 Task: Look for space in Bhādra, India from 9th July, 2023 to 16th July, 2023 for 2 adults, 1 child in price range Rs.8000 to Rs.16000. Place can be entire place with 2 bedrooms having 2 beds and 1 bathroom. Property type can be house, flat, guest house. Booking option can be shelf check-in. Required host language is English.
Action: Mouse moved to (481, 100)
Screenshot: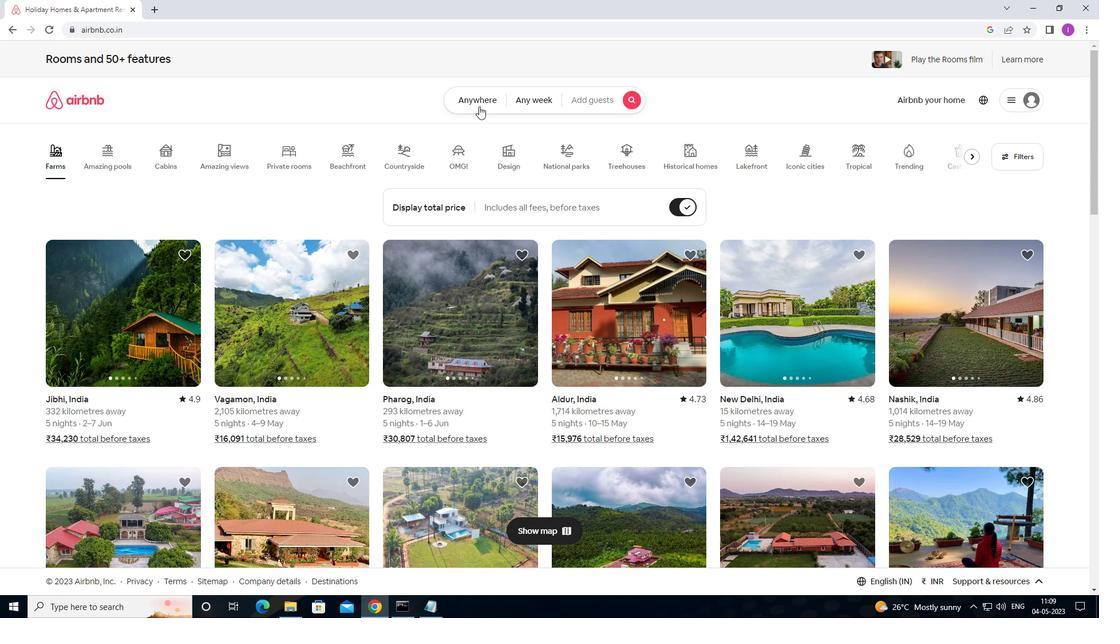 
Action: Mouse pressed left at (481, 100)
Screenshot: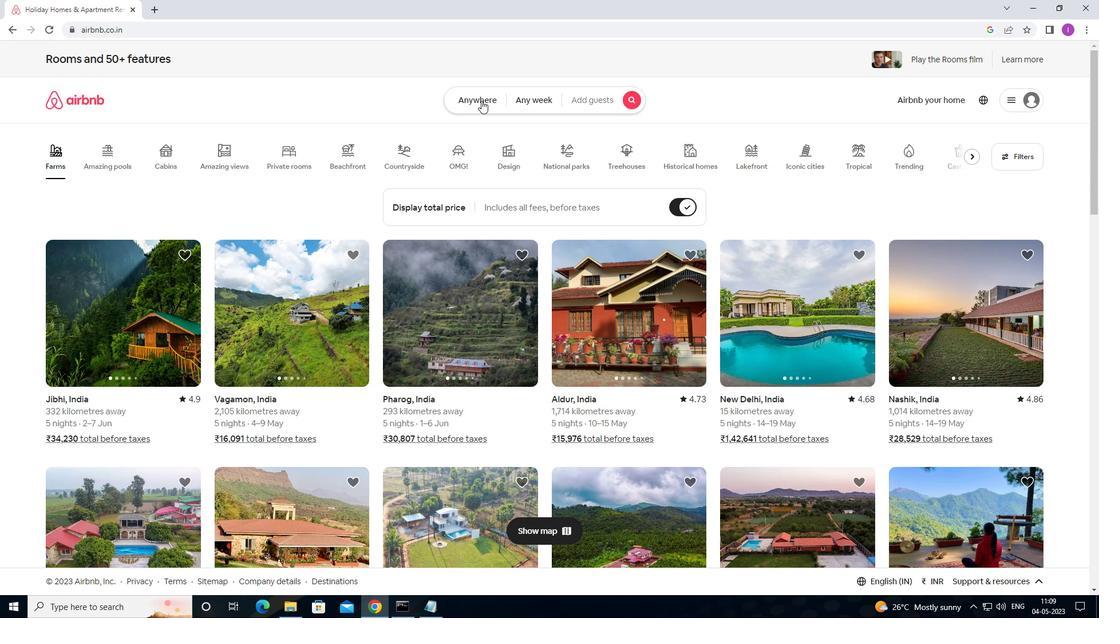 
Action: Mouse moved to (381, 147)
Screenshot: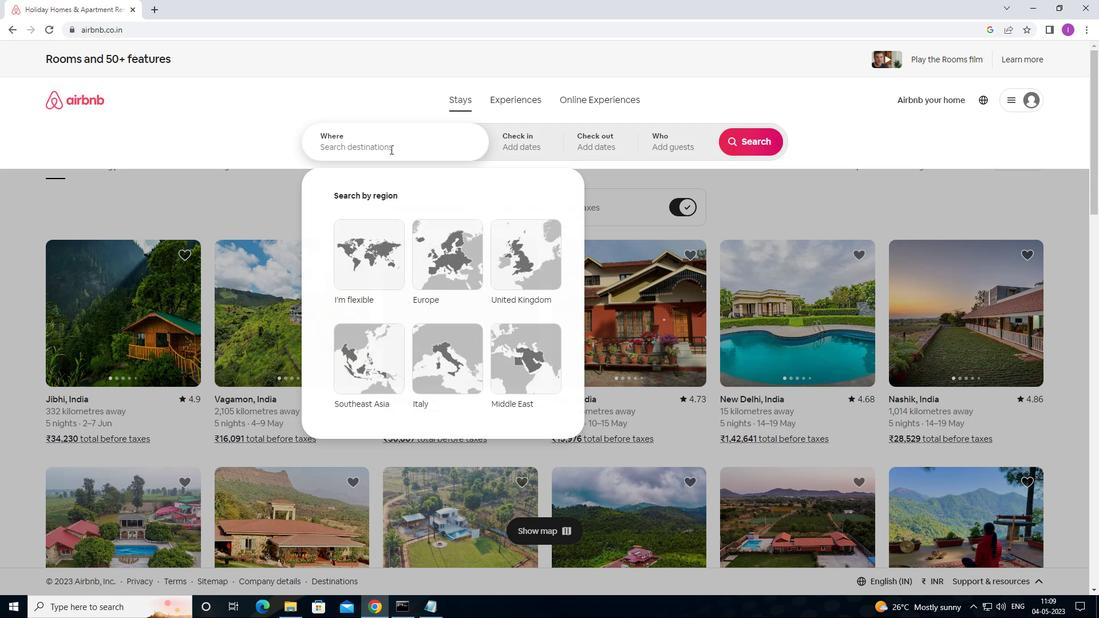 
Action: Mouse pressed left at (381, 147)
Screenshot: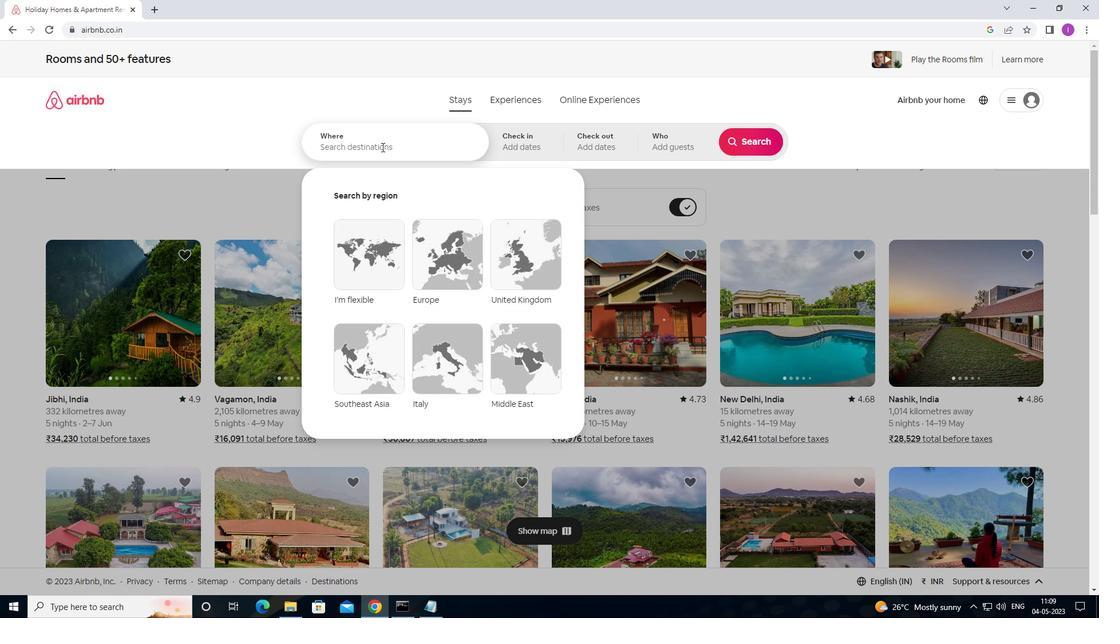 
Action: Mouse moved to (487, 135)
Screenshot: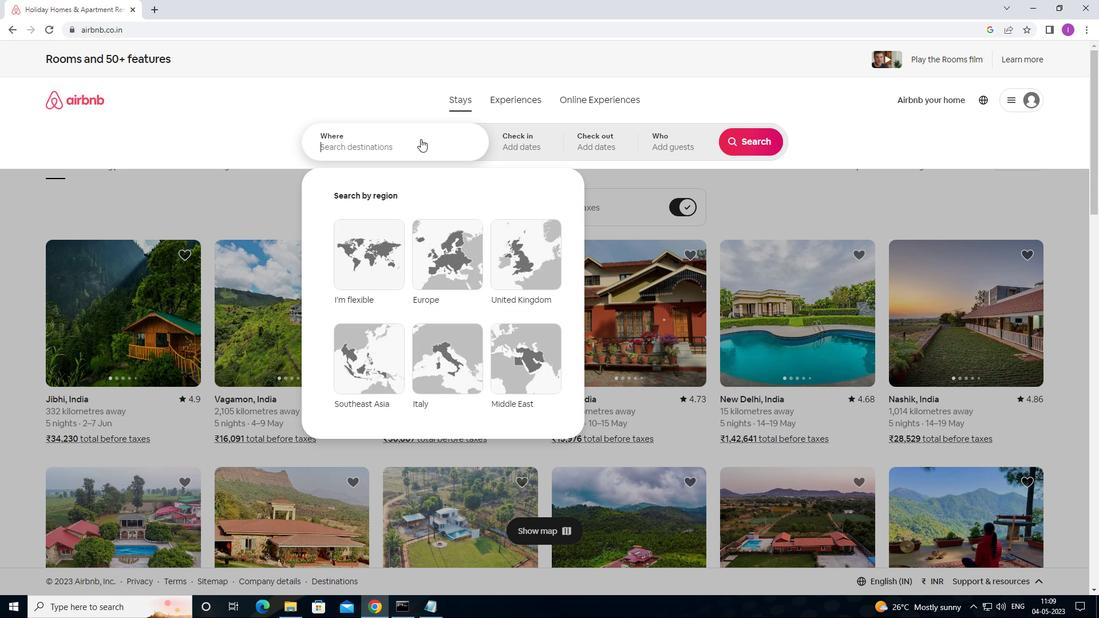 
Action: Key pressed <Key.shift>BHADRA,<Key.shift>INDIA
Screenshot: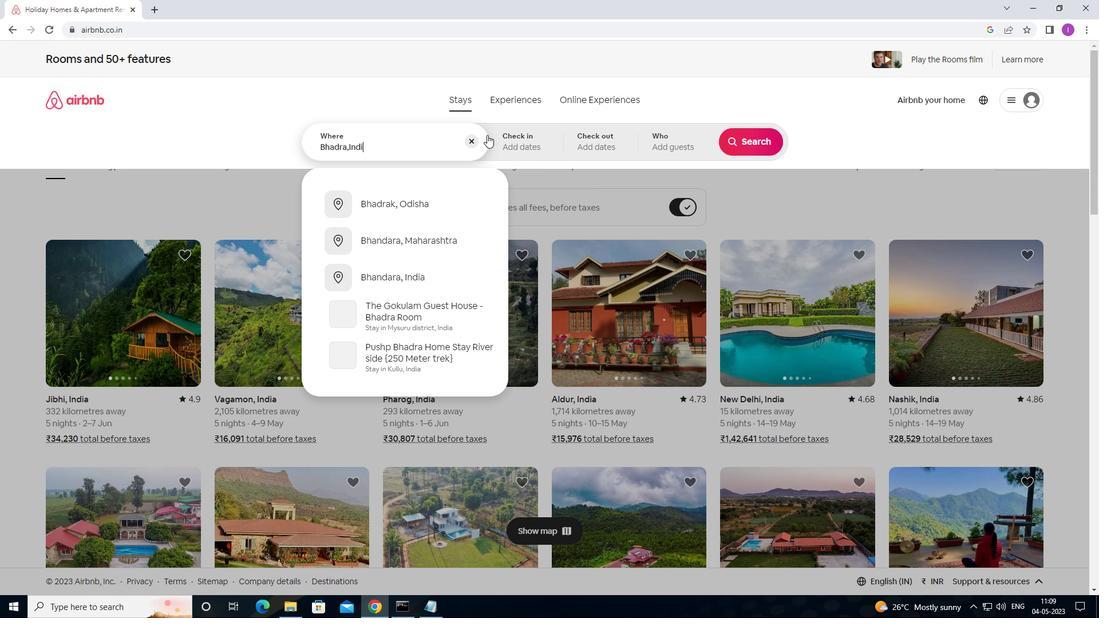 
Action: Mouse moved to (511, 142)
Screenshot: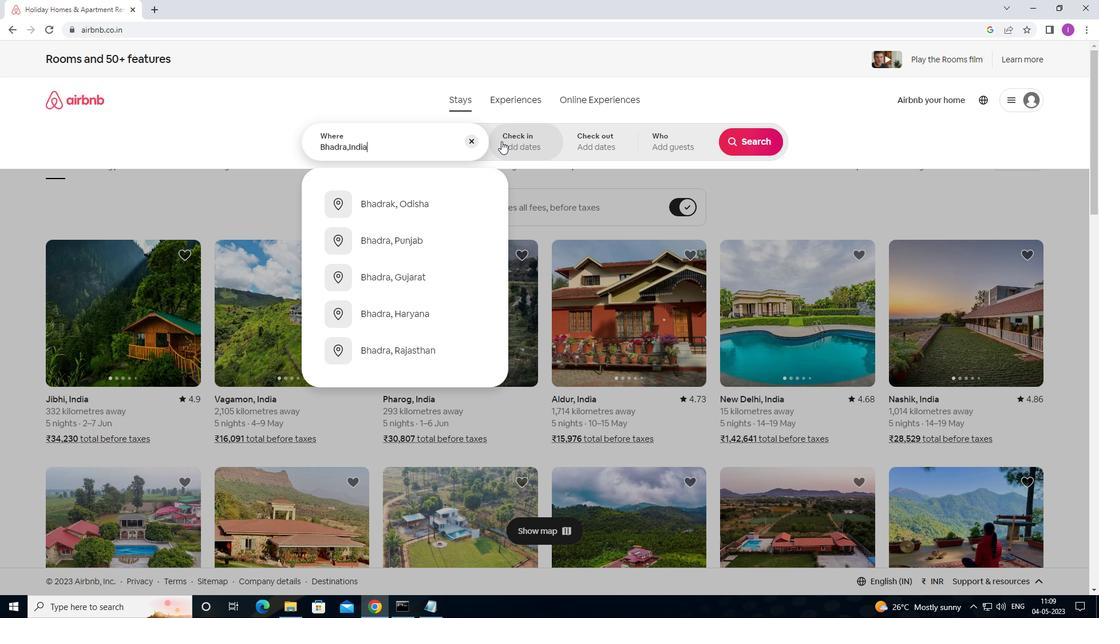 
Action: Mouse pressed left at (511, 142)
Screenshot: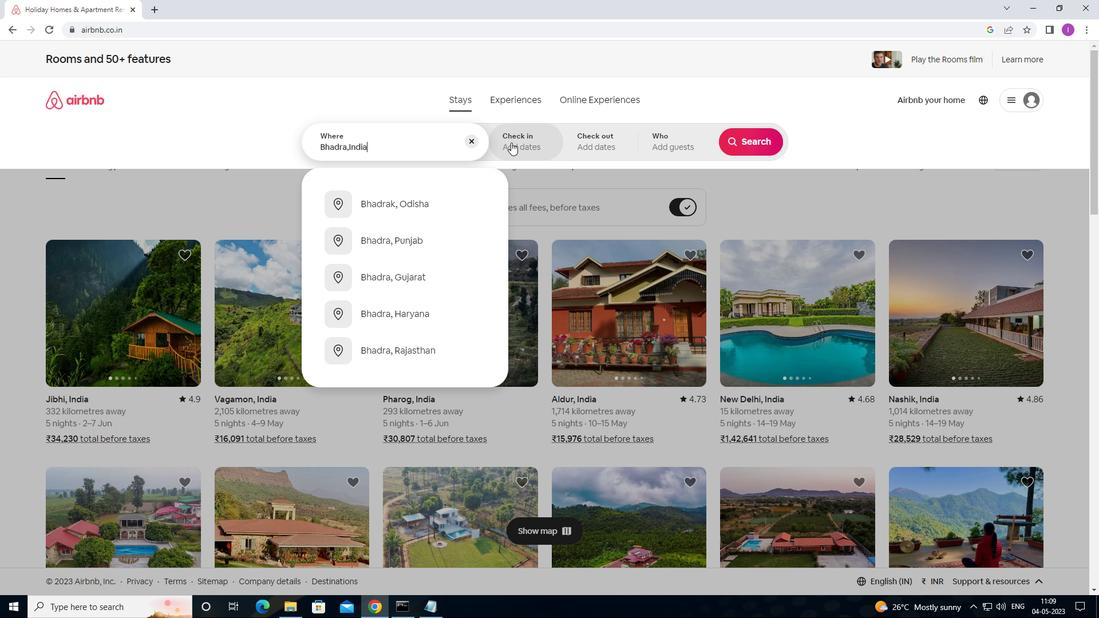 
Action: Mouse moved to (742, 235)
Screenshot: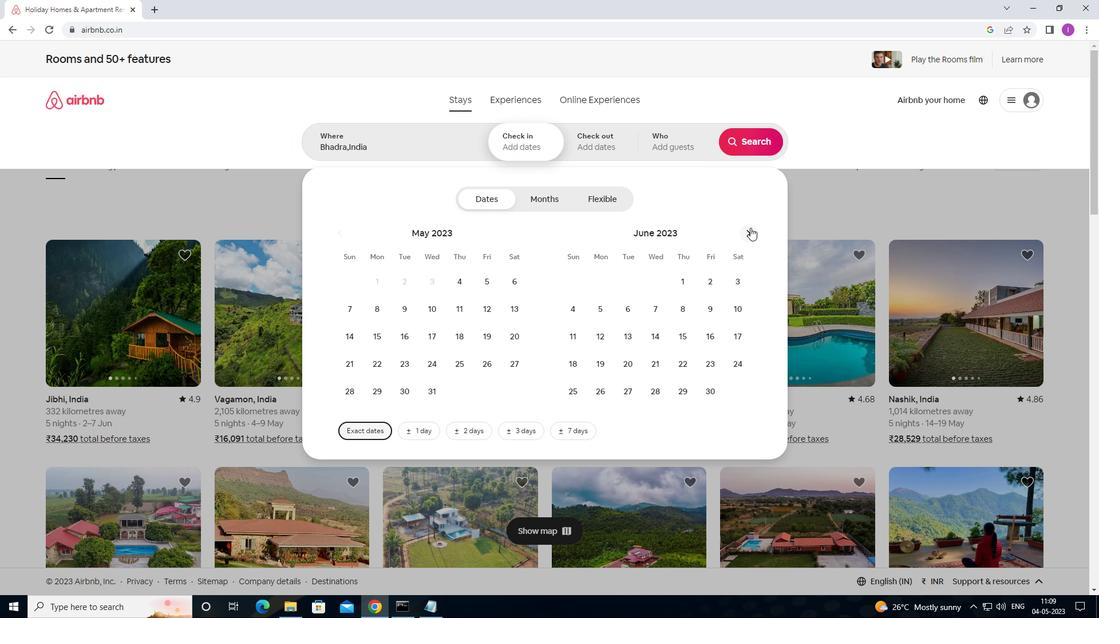 
Action: Mouse pressed left at (742, 235)
Screenshot: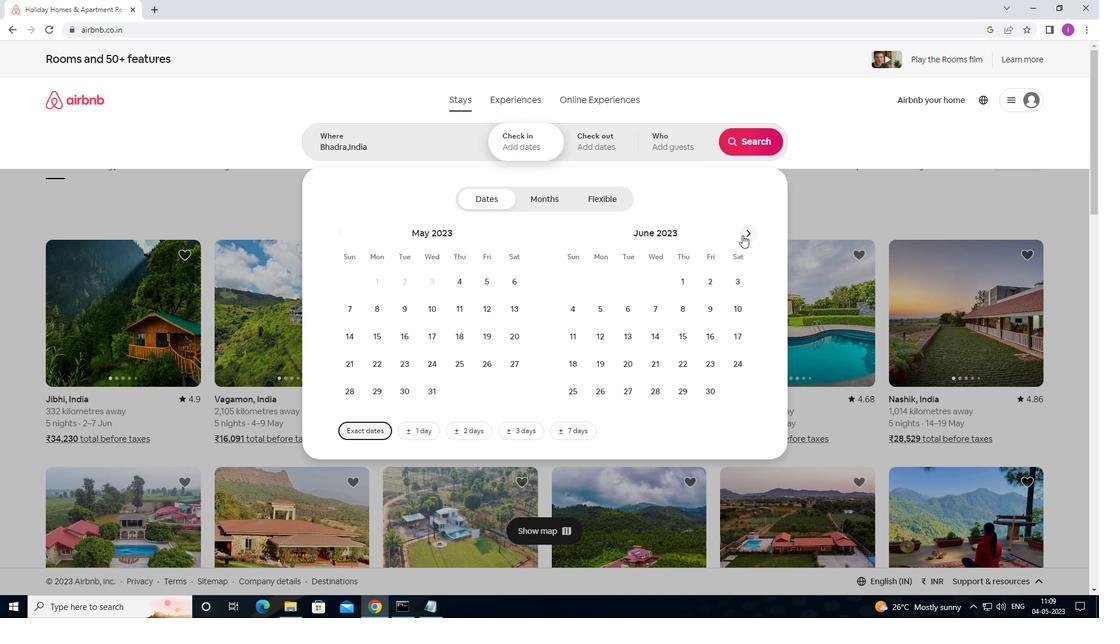 
Action: Mouse moved to (578, 336)
Screenshot: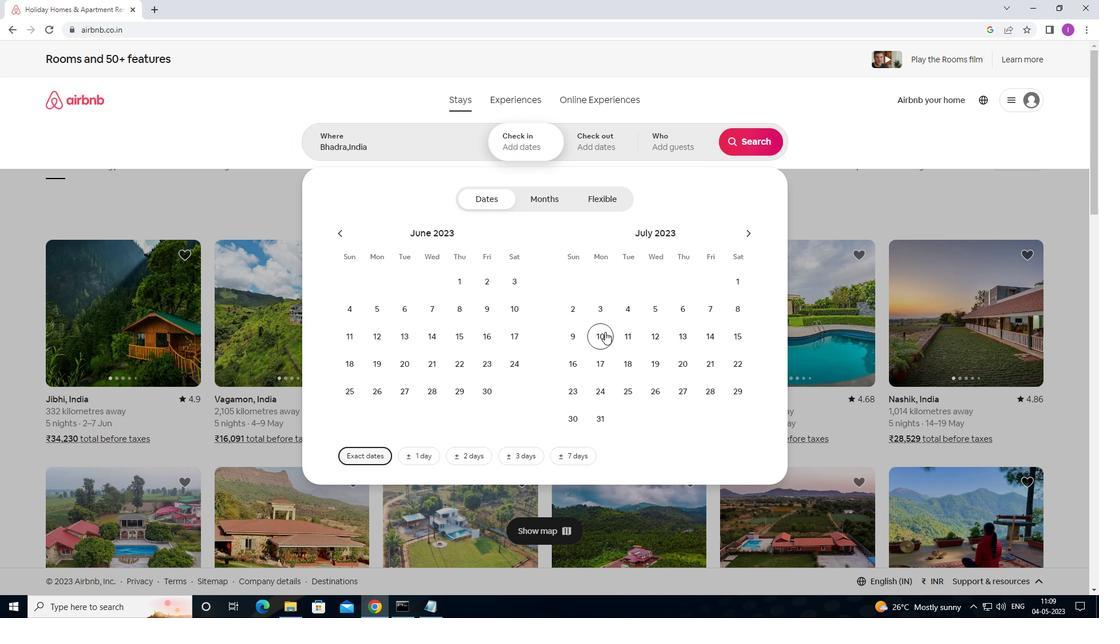 
Action: Mouse pressed left at (578, 336)
Screenshot: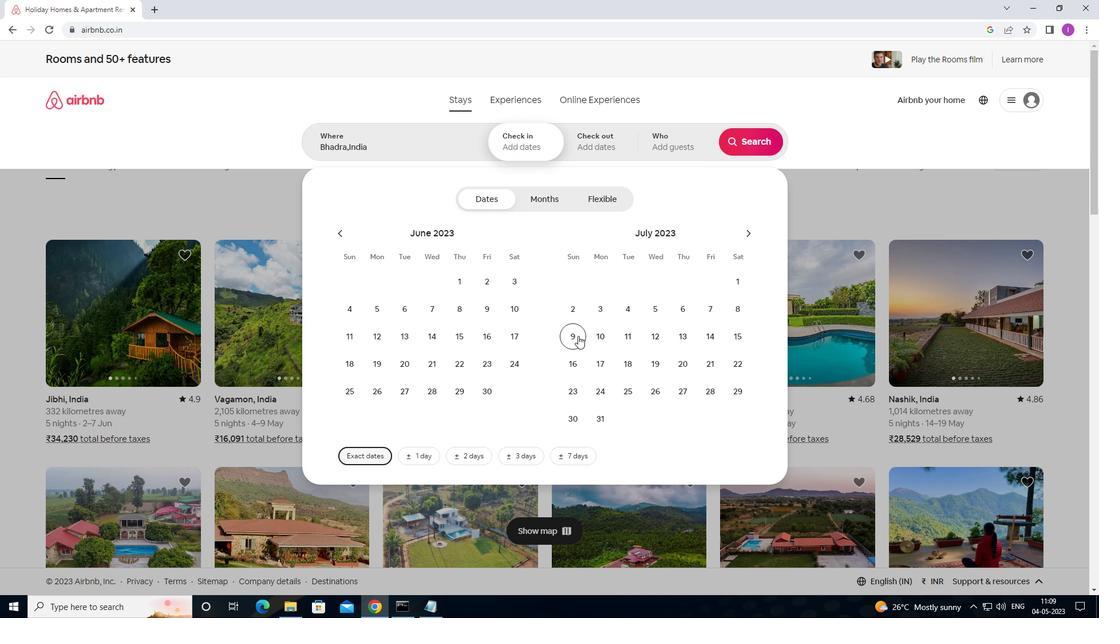 
Action: Mouse moved to (577, 368)
Screenshot: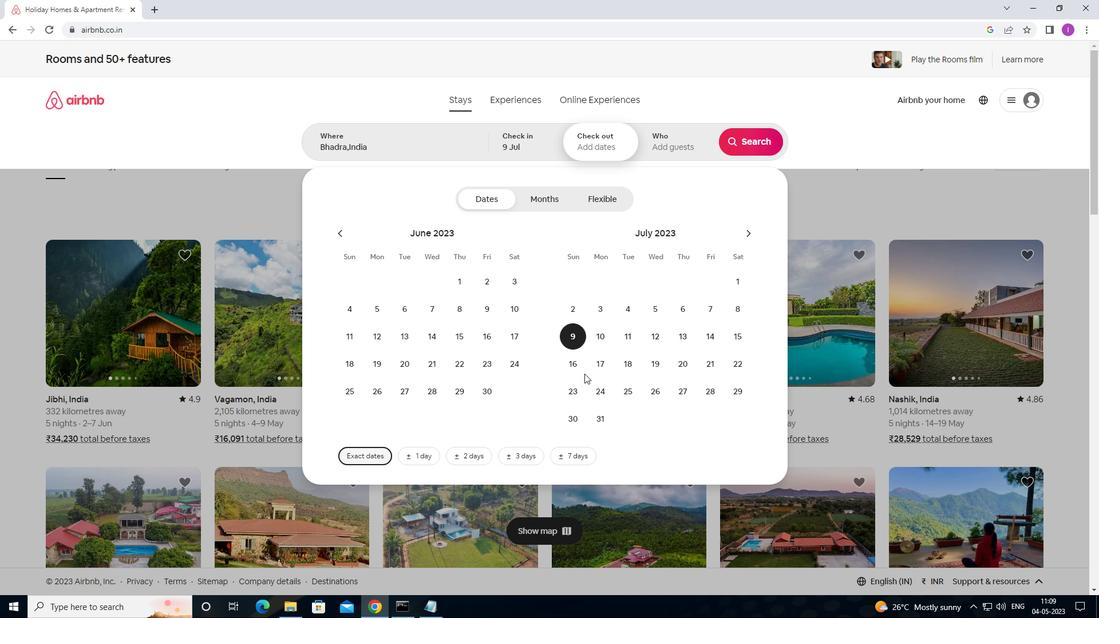 
Action: Mouse pressed left at (577, 368)
Screenshot: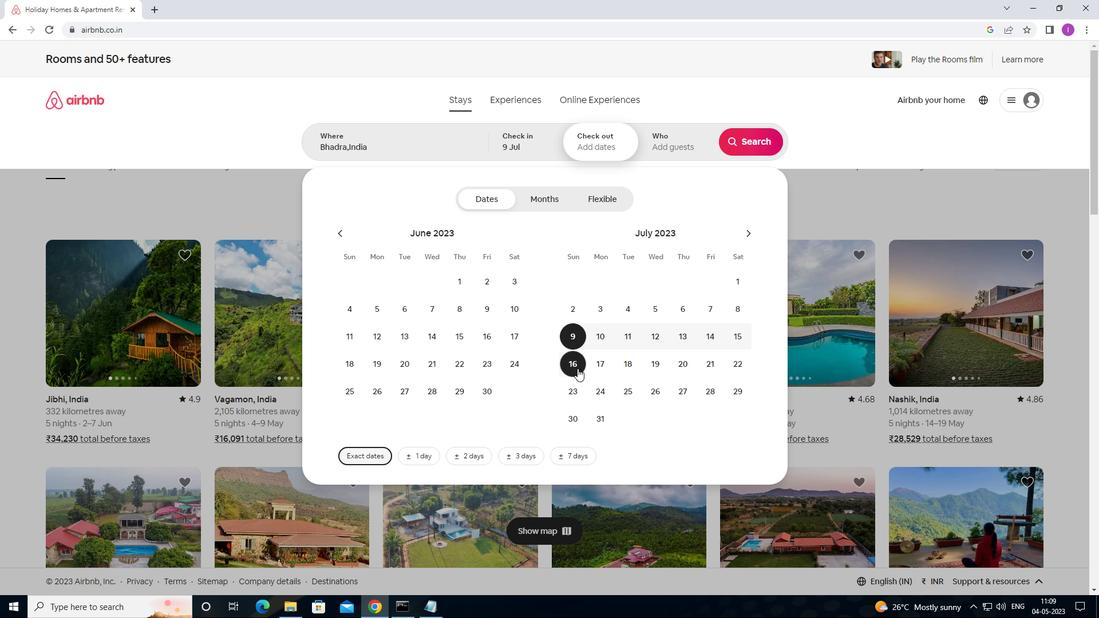 
Action: Mouse moved to (662, 148)
Screenshot: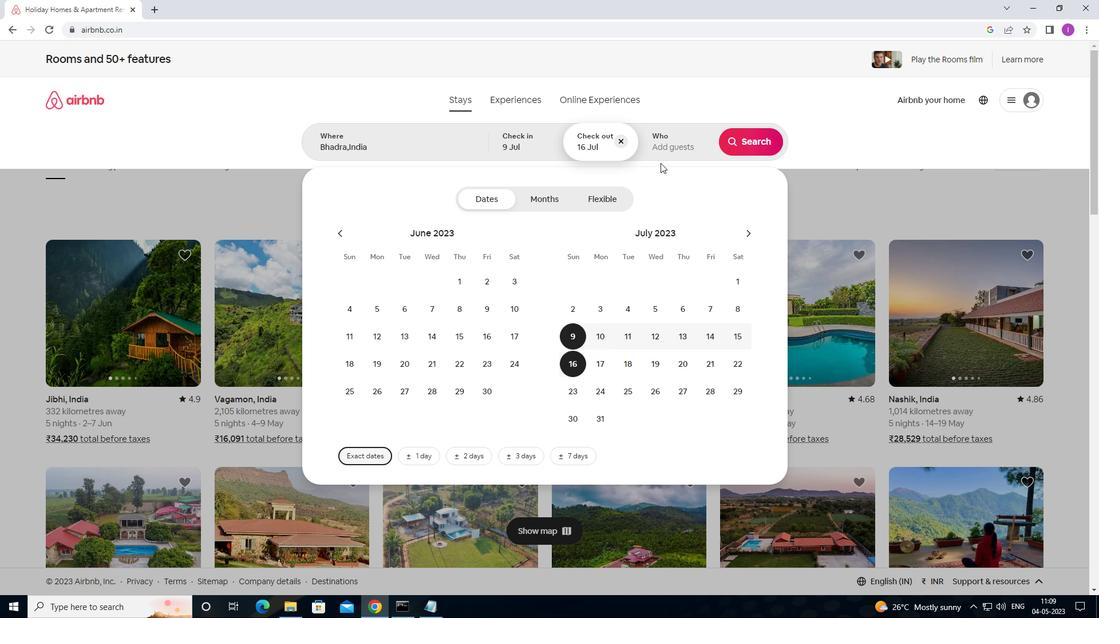 
Action: Mouse pressed left at (662, 148)
Screenshot: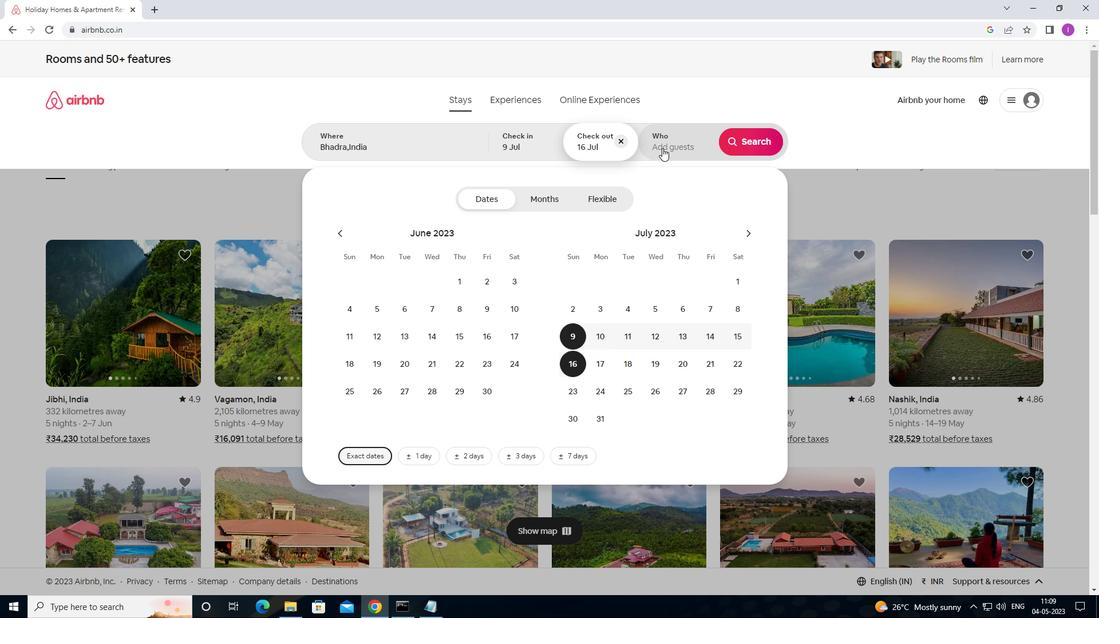 
Action: Mouse moved to (760, 204)
Screenshot: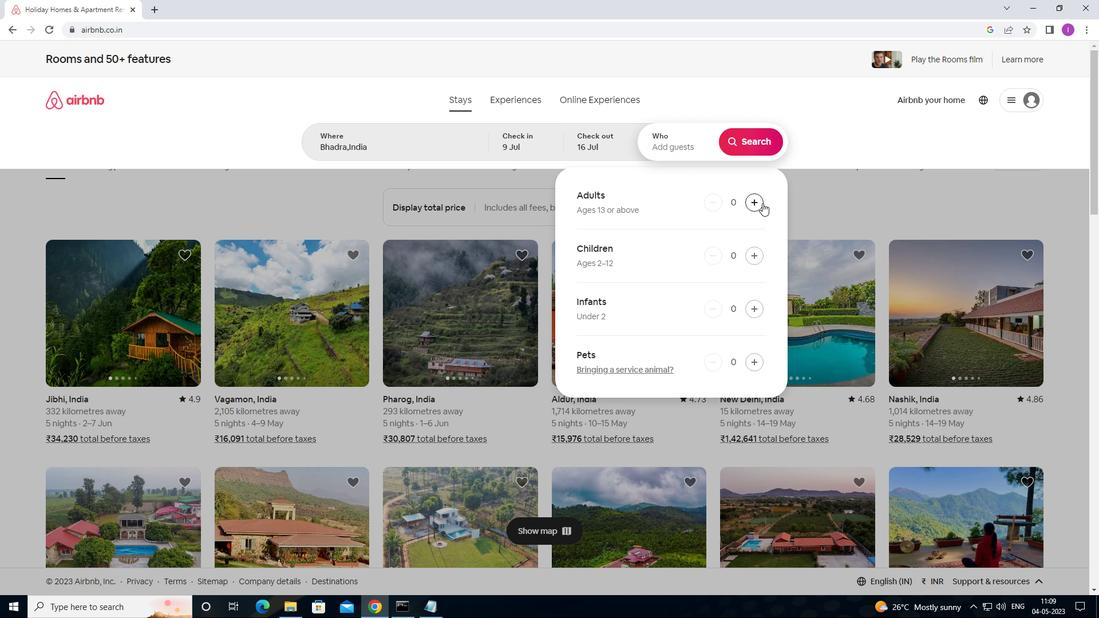
Action: Mouse pressed left at (760, 204)
Screenshot: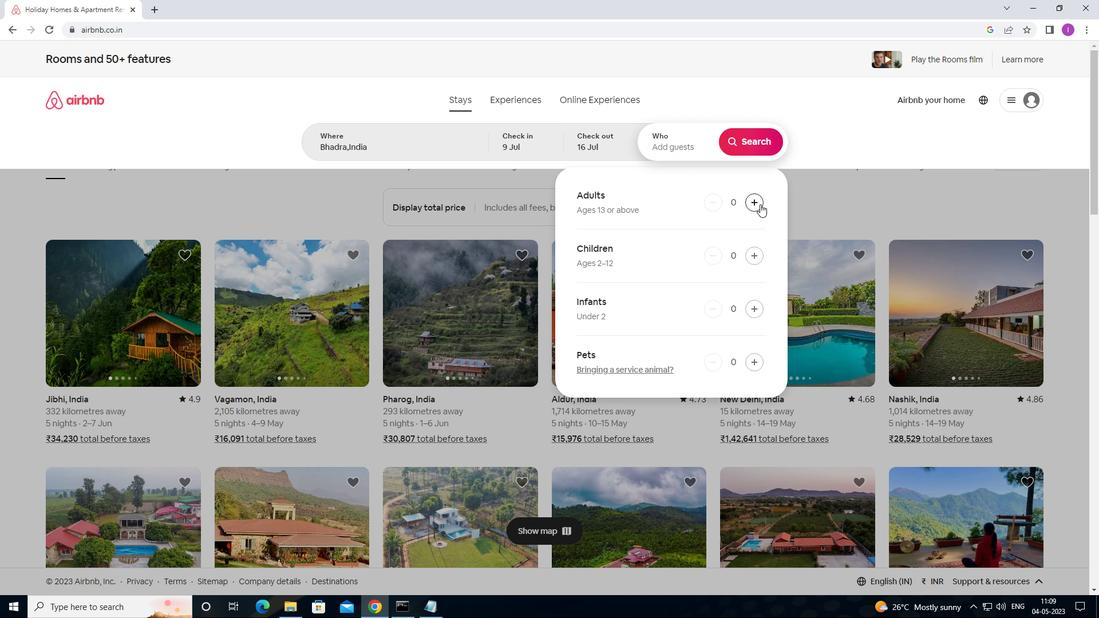 
Action: Mouse pressed left at (760, 204)
Screenshot: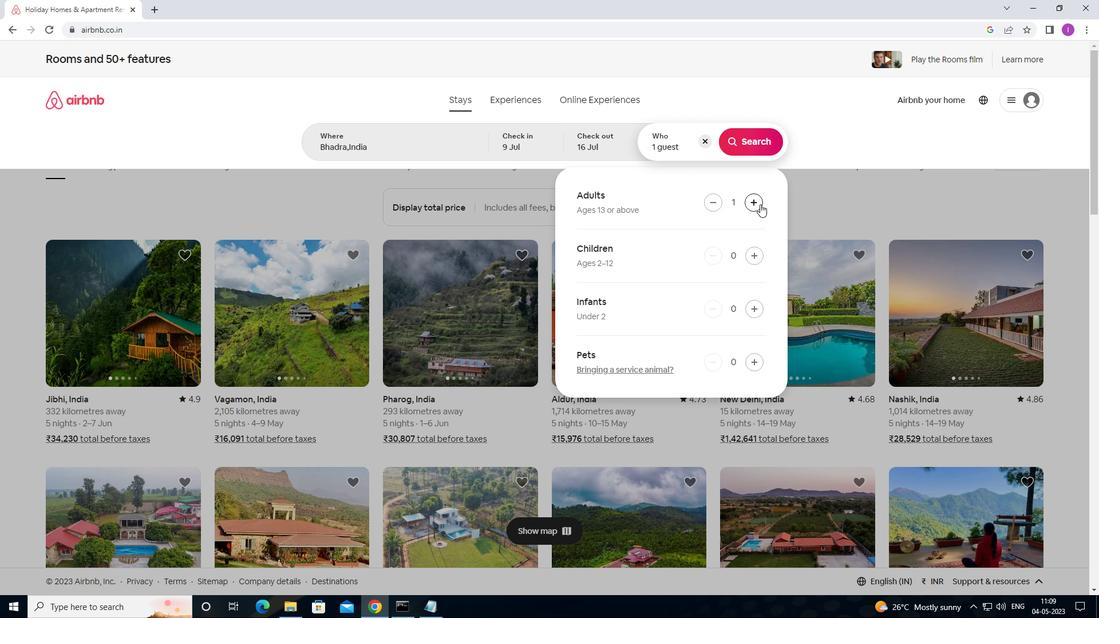 
Action: Mouse moved to (760, 205)
Screenshot: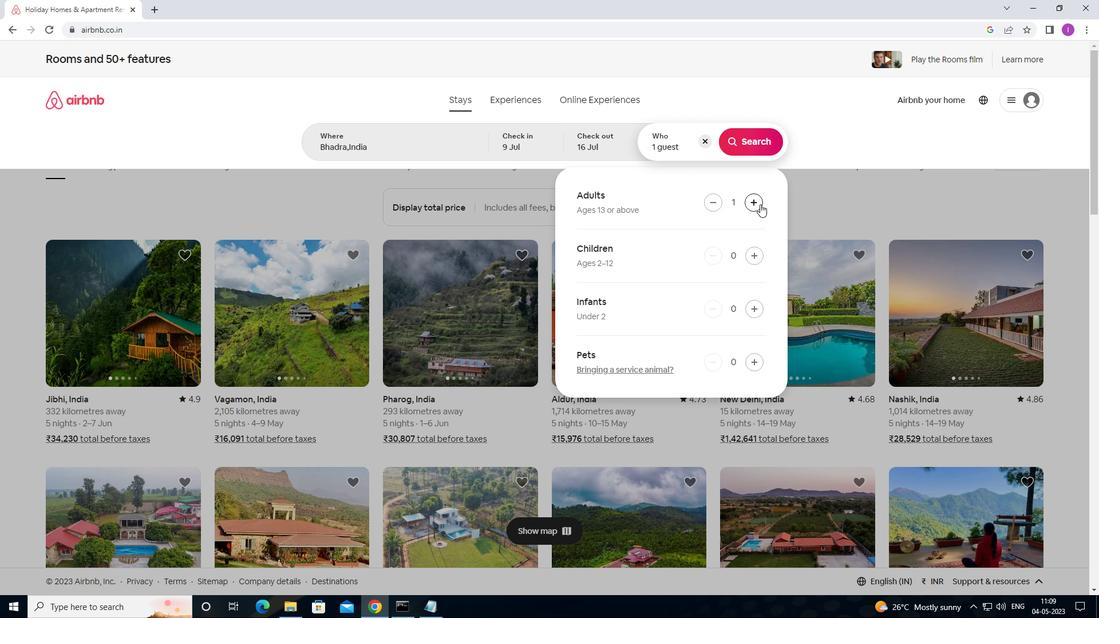 
Action: Mouse pressed left at (760, 205)
Screenshot: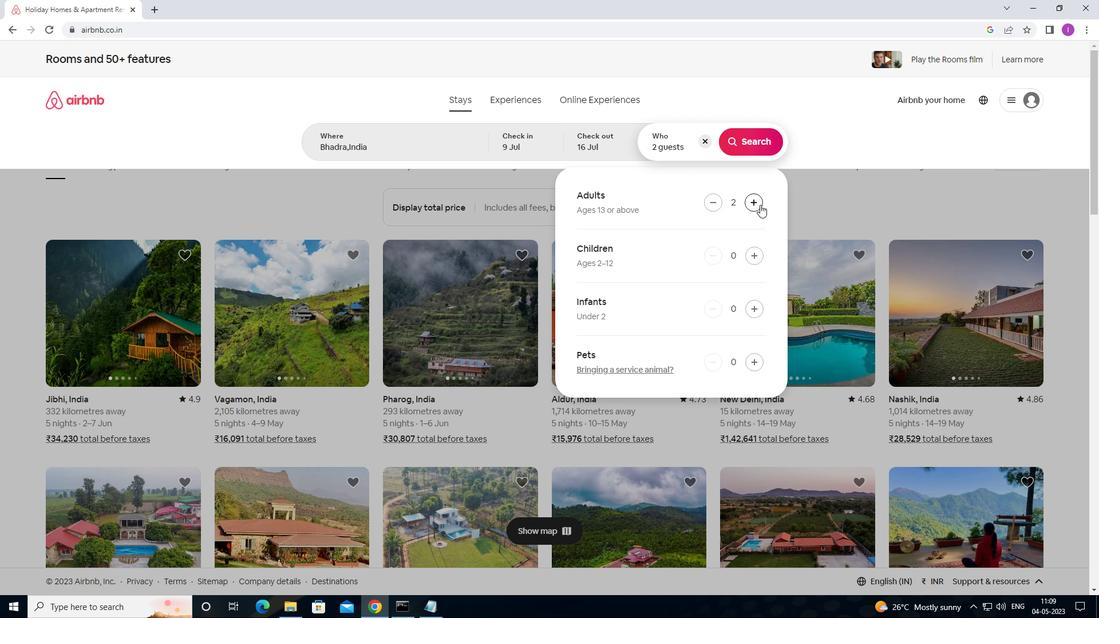 
Action: Mouse moved to (715, 197)
Screenshot: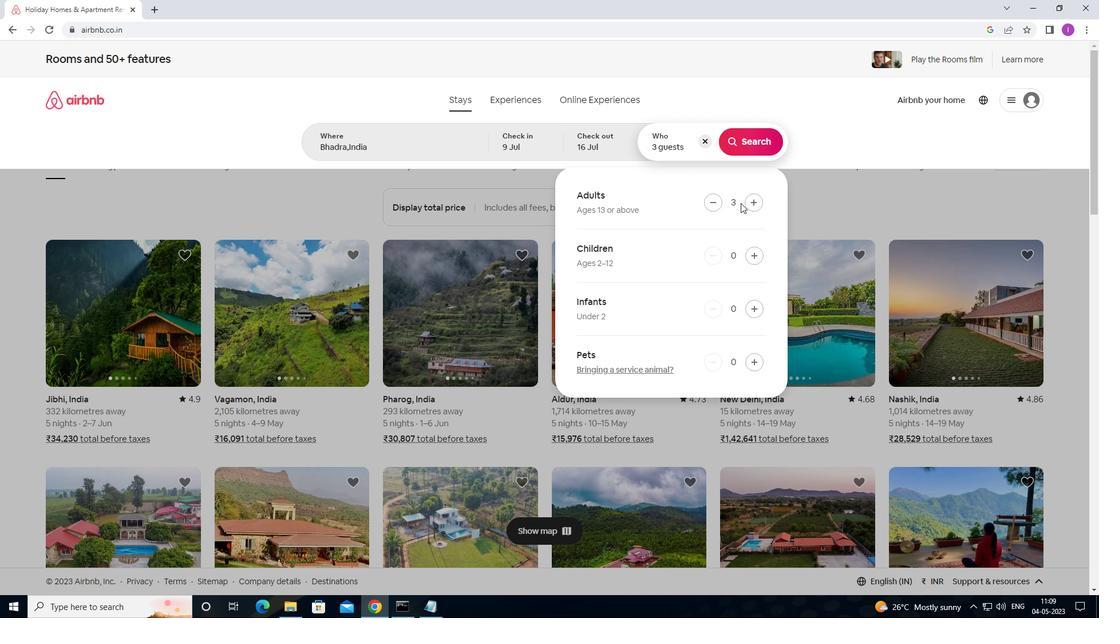 
Action: Mouse pressed left at (715, 197)
Screenshot: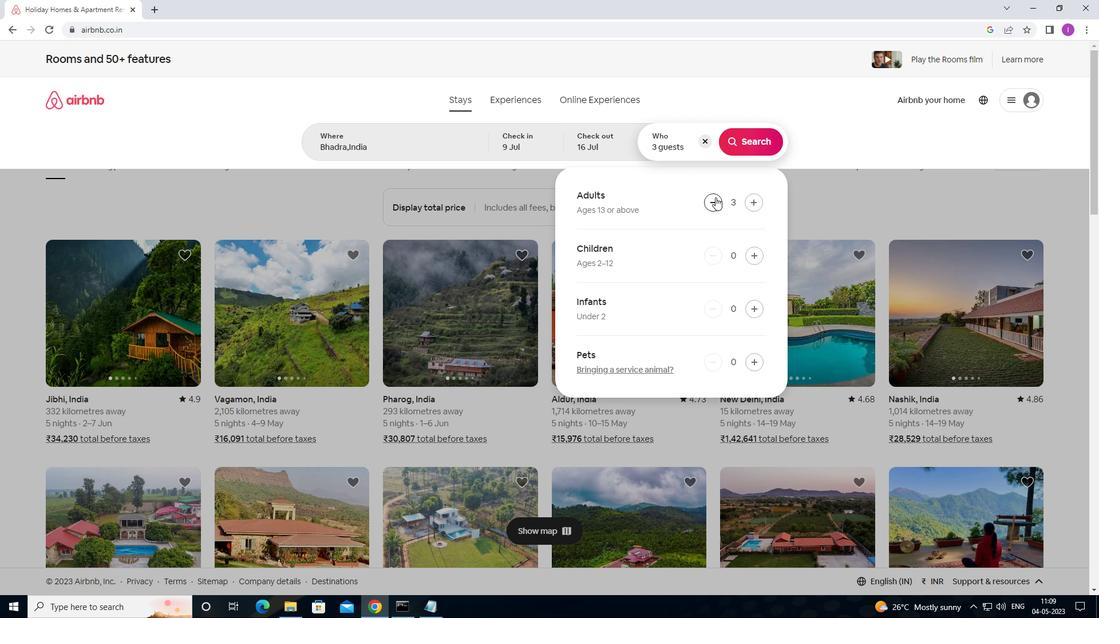 
Action: Mouse moved to (754, 249)
Screenshot: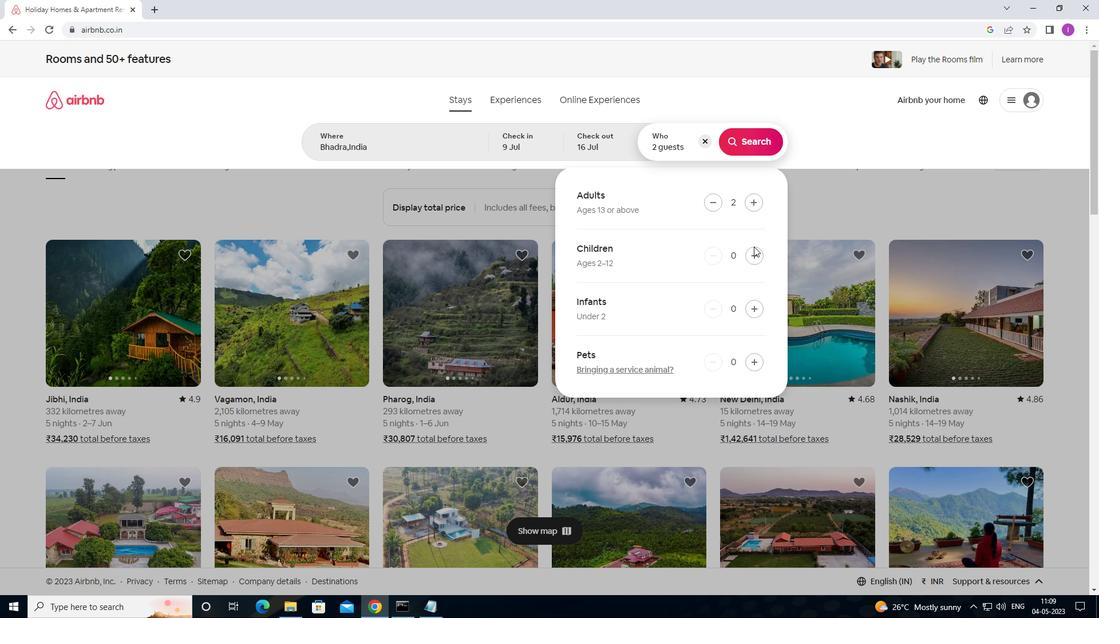 
Action: Mouse pressed left at (754, 249)
Screenshot: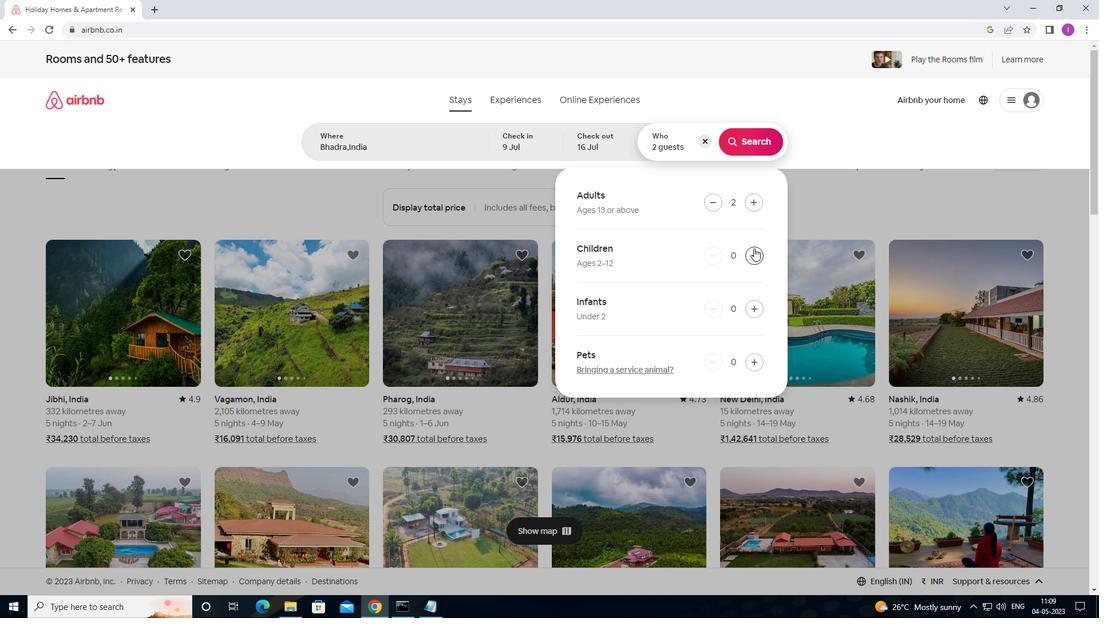 
Action: Mouse moved to (751, 159)
Screenshot: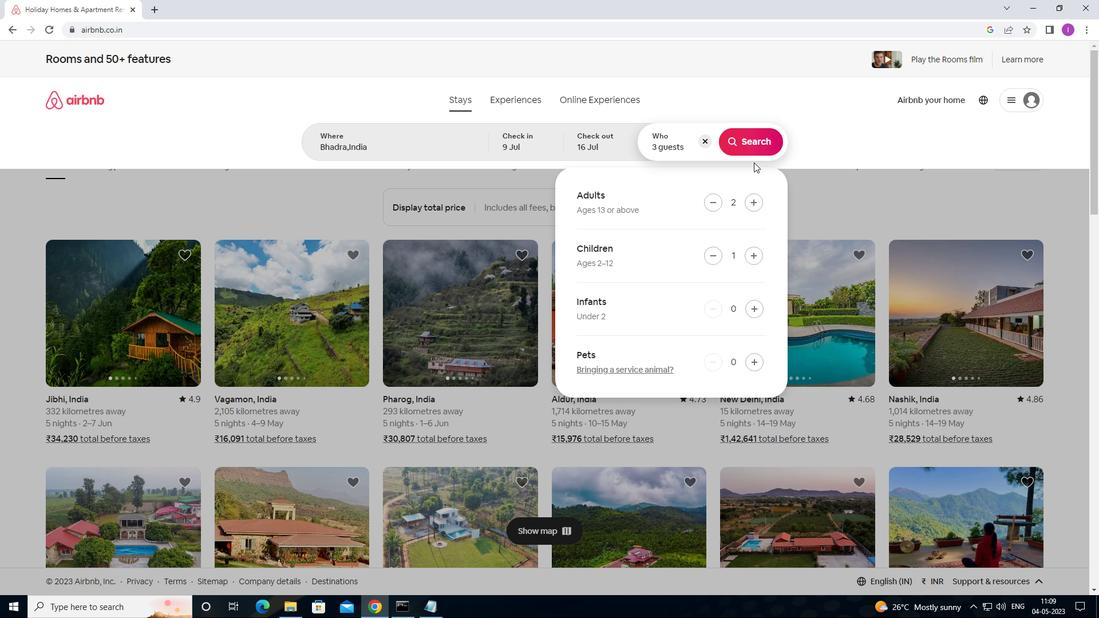 
Action: Mouse pressed left at (751, 159)
Screenshot: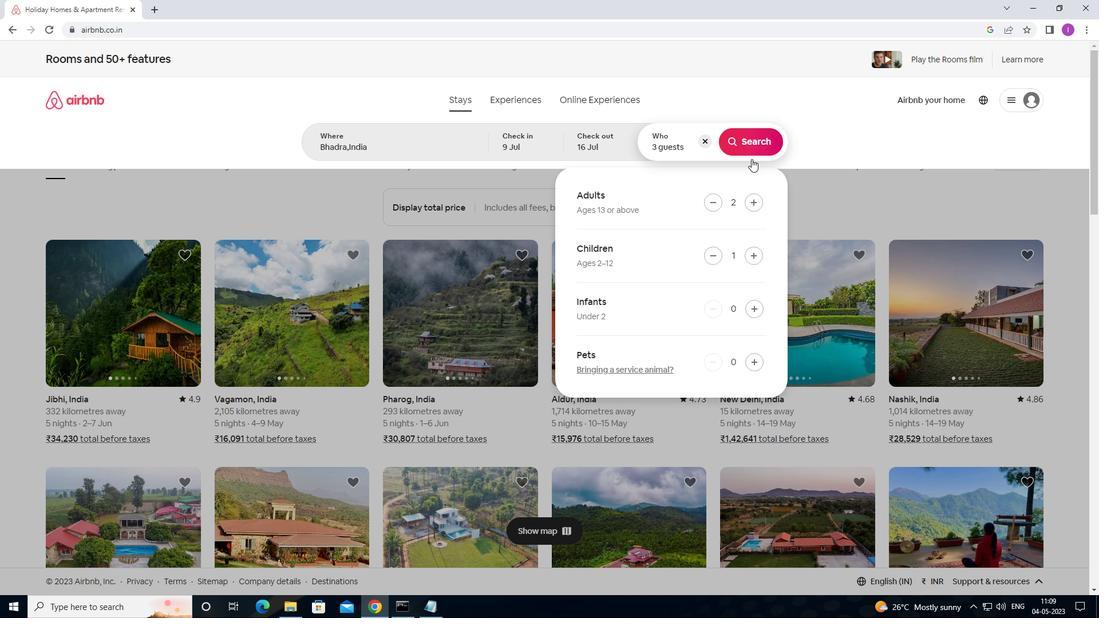 
Action: Mouse moved to (753, 147)
Screenshot: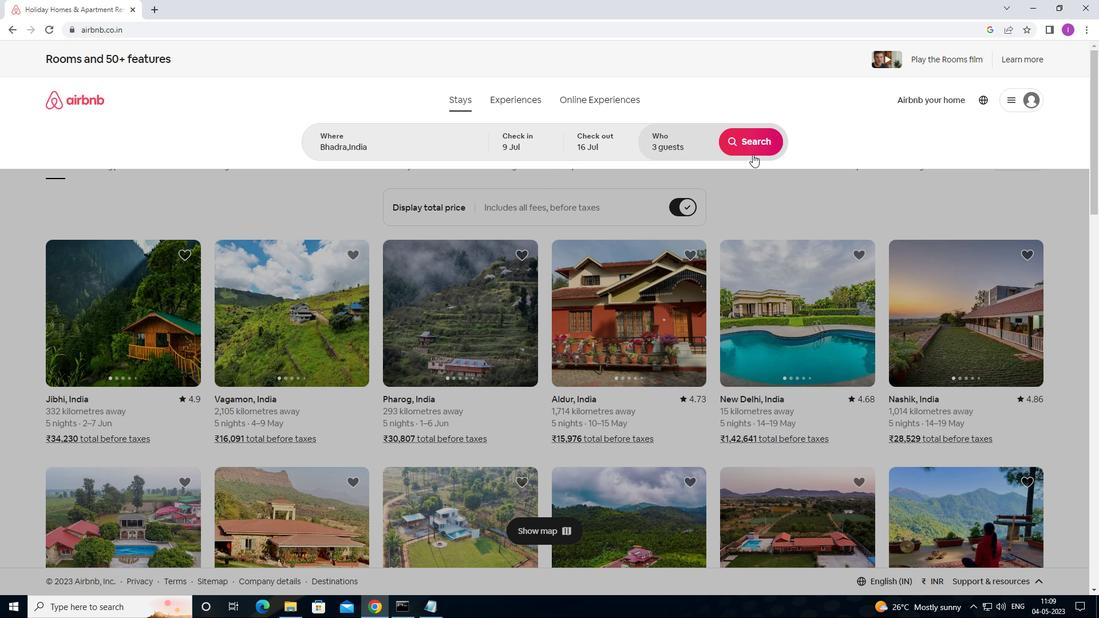 
Action: Mouse pressed left at (753, 147)
Screenshot: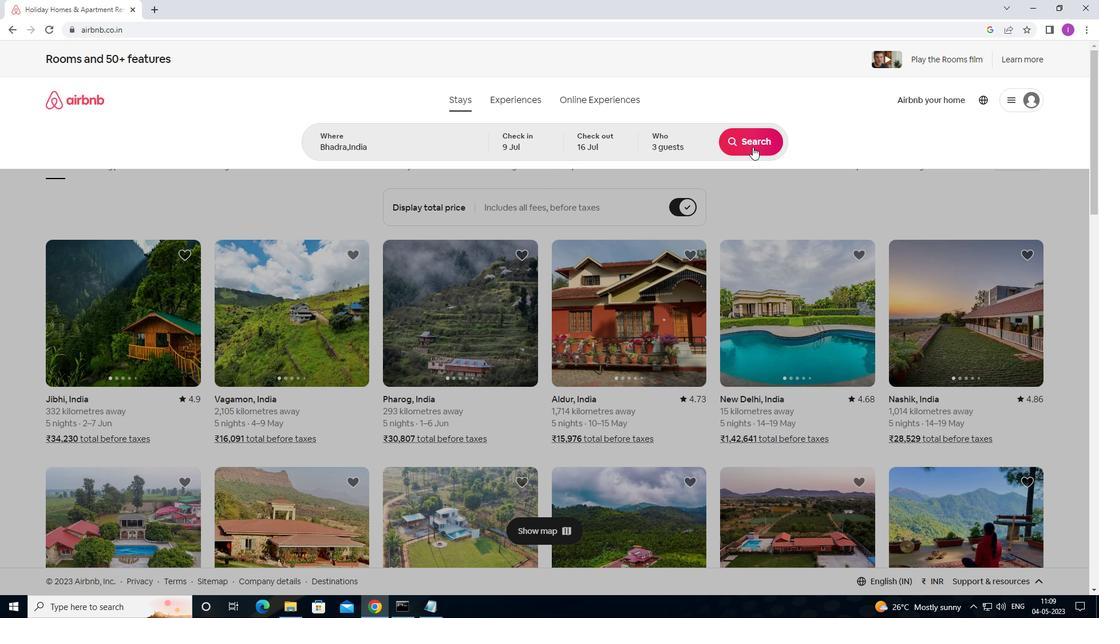 
Action: Mouse moved to (1050, 105)
Screenshot: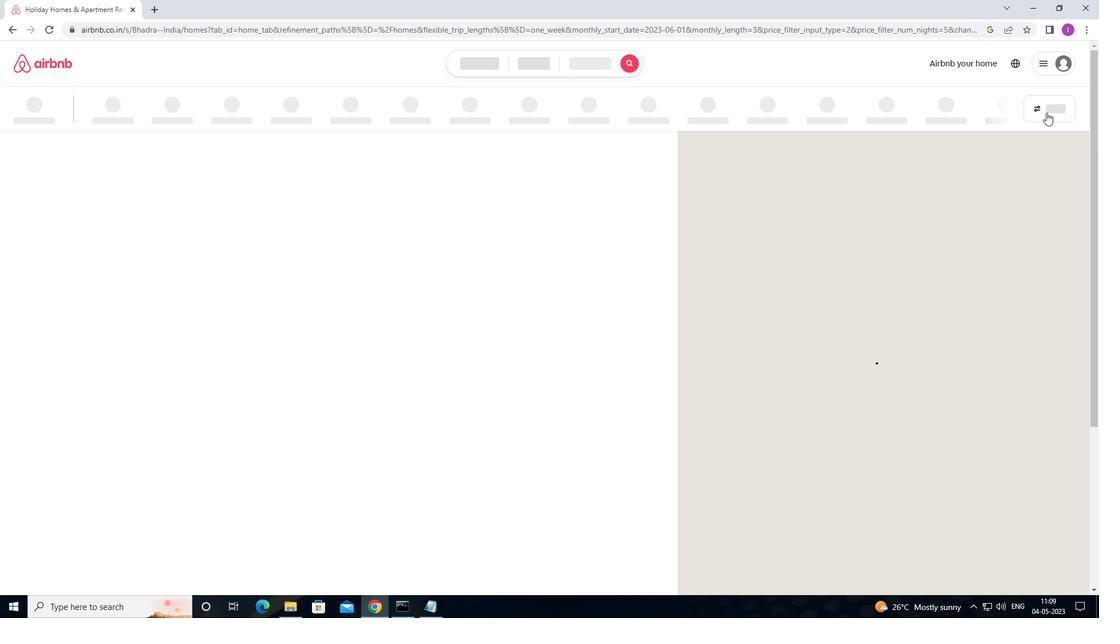 
Action: Mouse pressed left at (1050, 105)
Screenshot: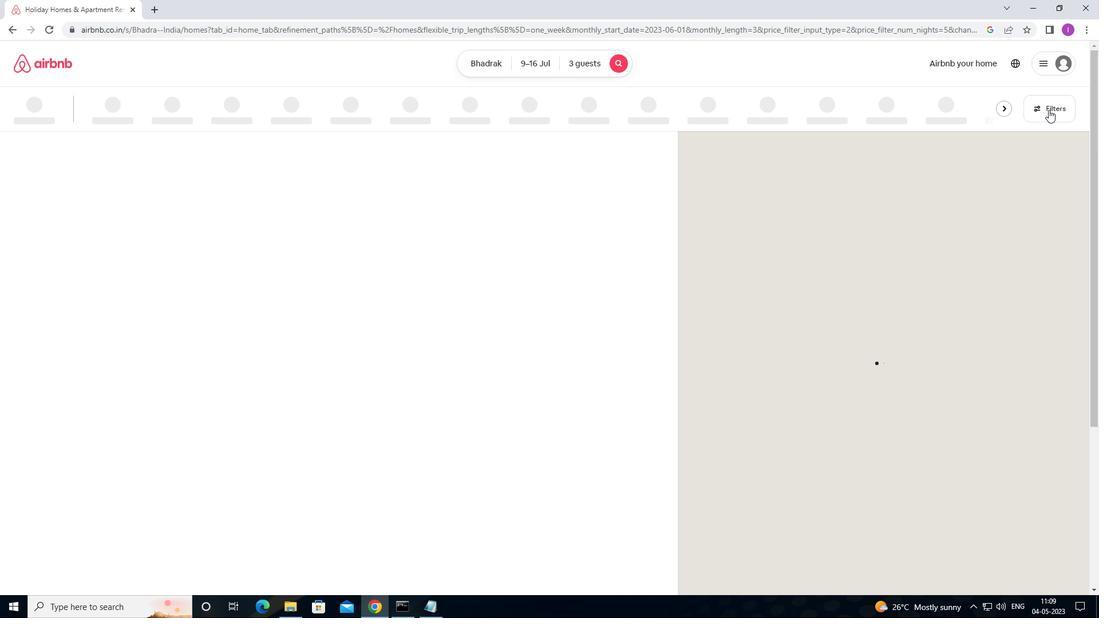 
Action: Mouse moved to (412, 175)
Screenshot: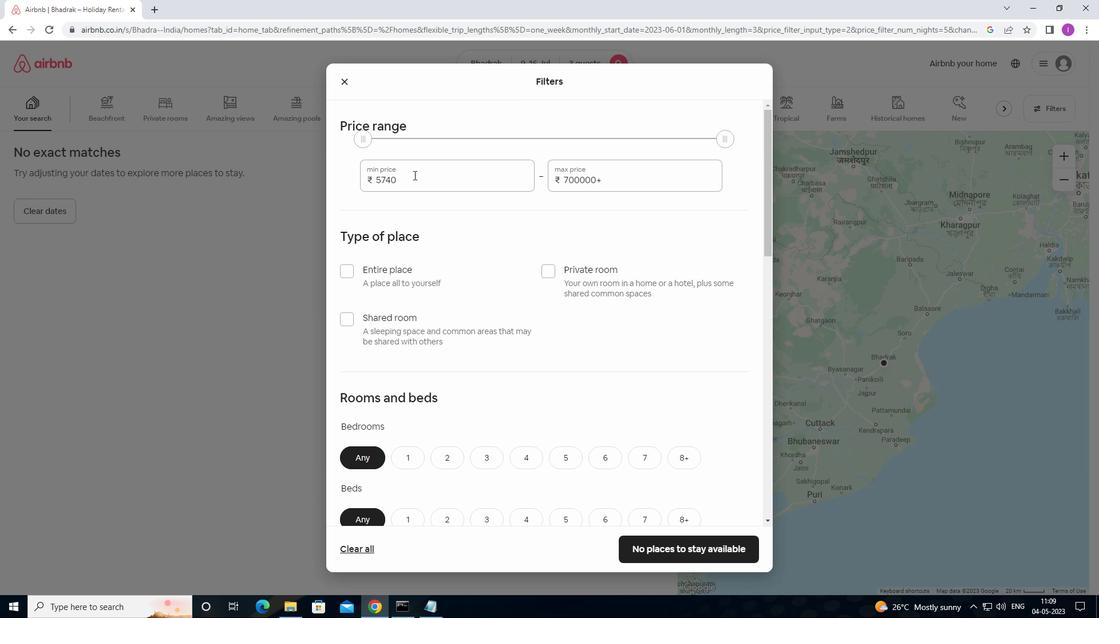 
Action: Mouse pressed left at (412, 175)
Screenshot: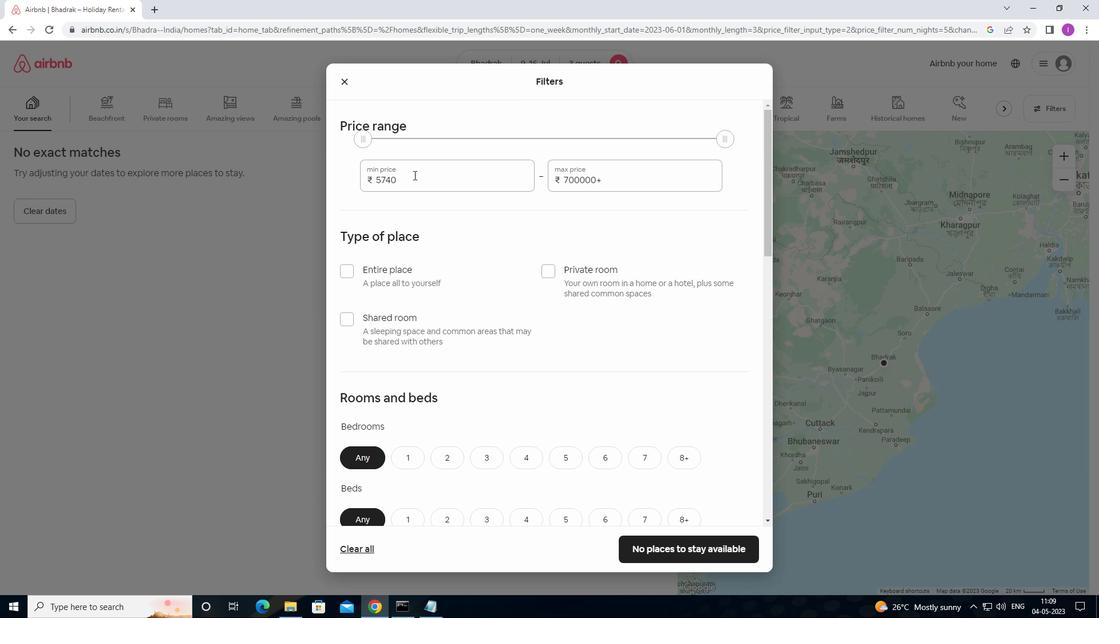 
Action: Mouse moved to (373, 180)
Screenshot: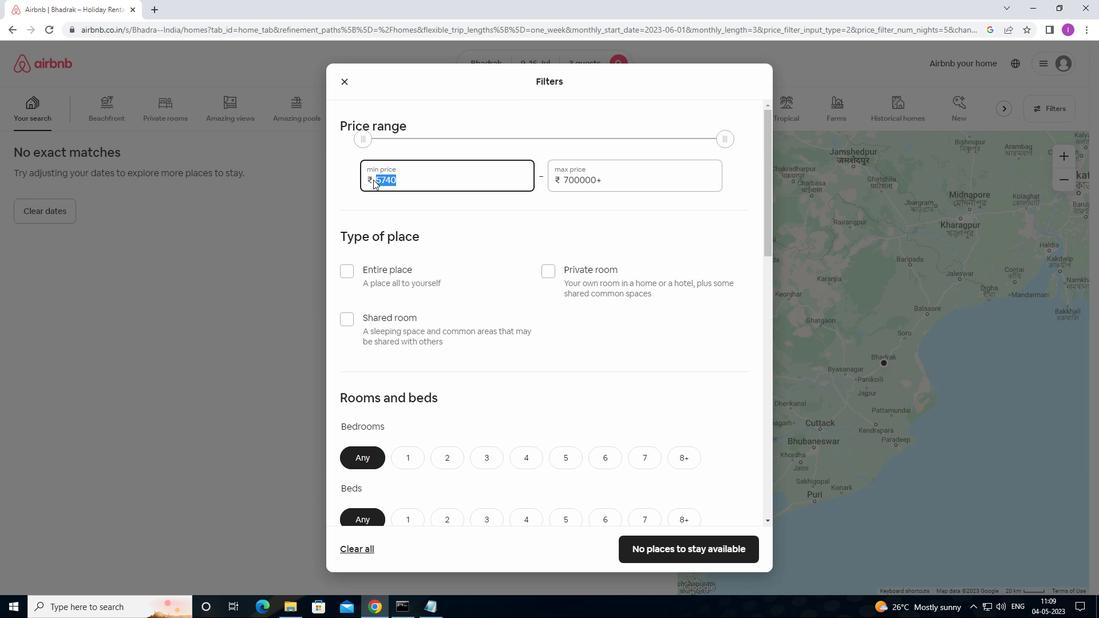 
Action: Key pressed 8000
Screenshot: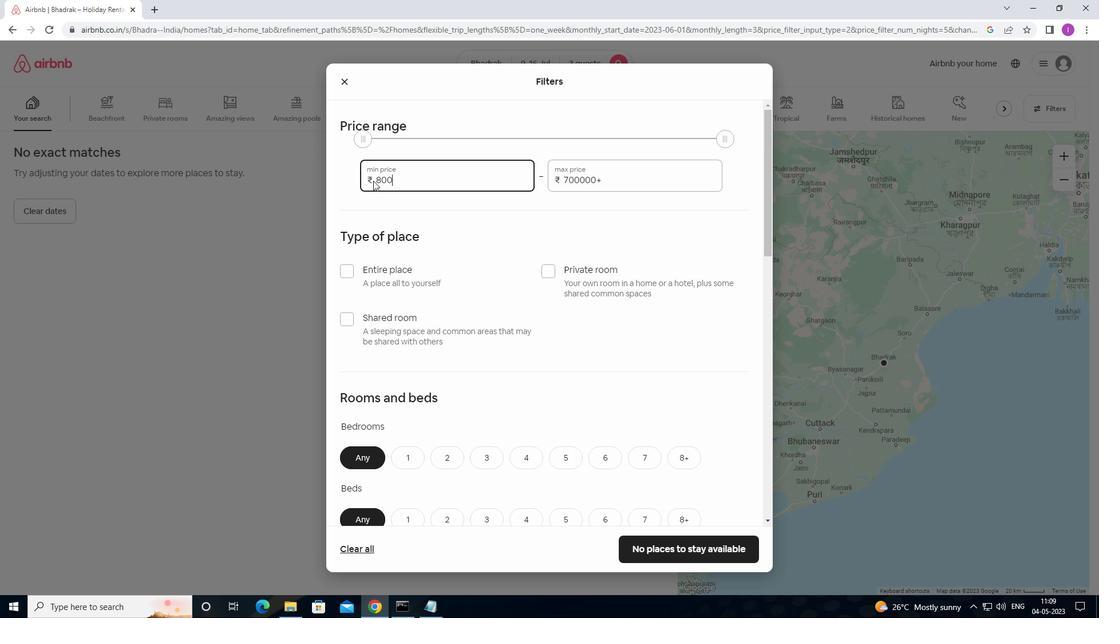 
Action: Mouse moved to (601, 180)
Screenshot: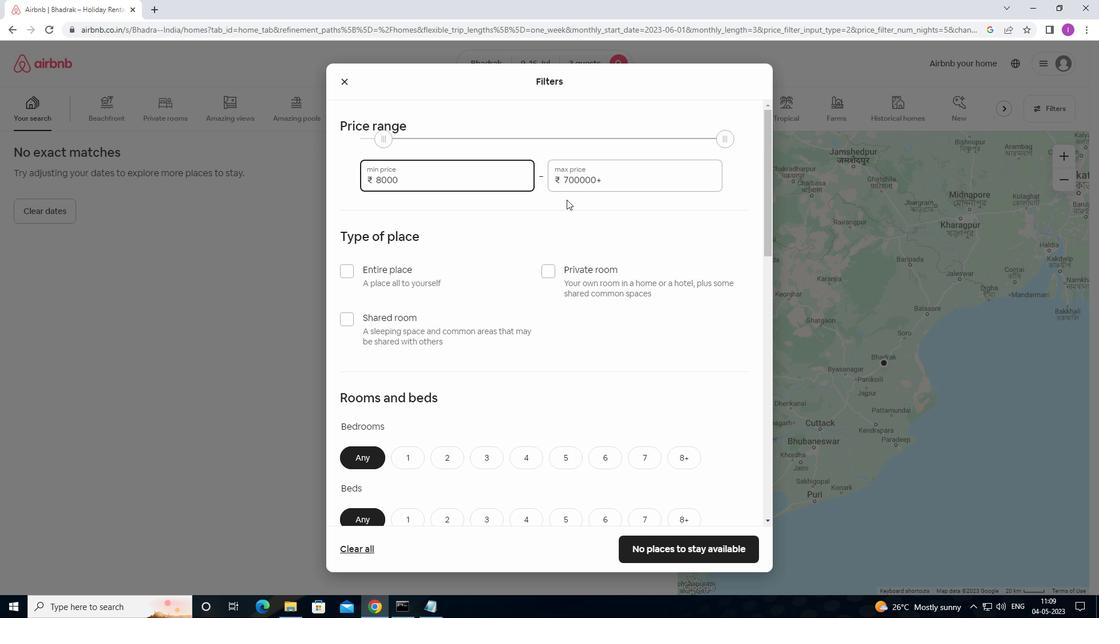 
Action: Mouse pressed left at (601, 180)
Screenshot: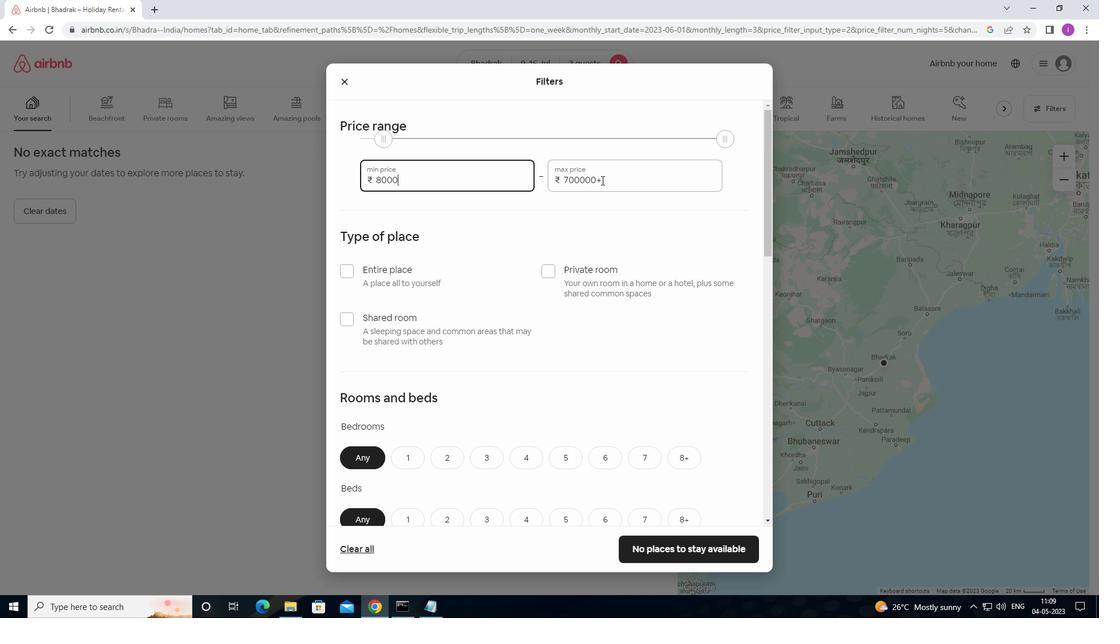 
Action: Mouse moved to (533, 180)
Screenshot: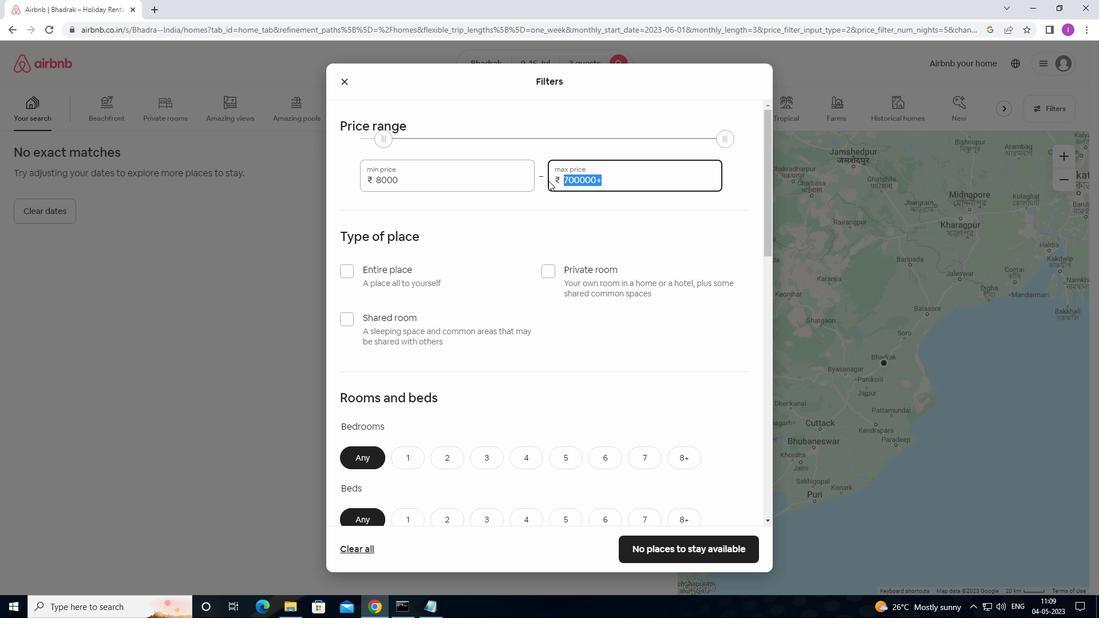 
Action: Key pressed 1
Screenshot: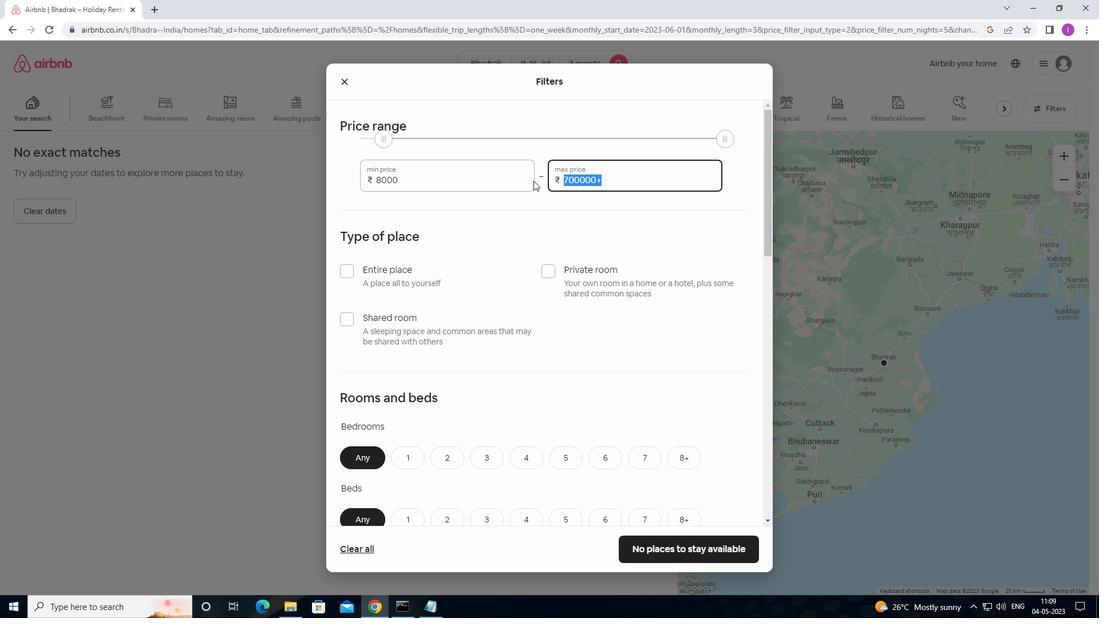 
Action: Mouse moved to (517, 179)
Screenshot: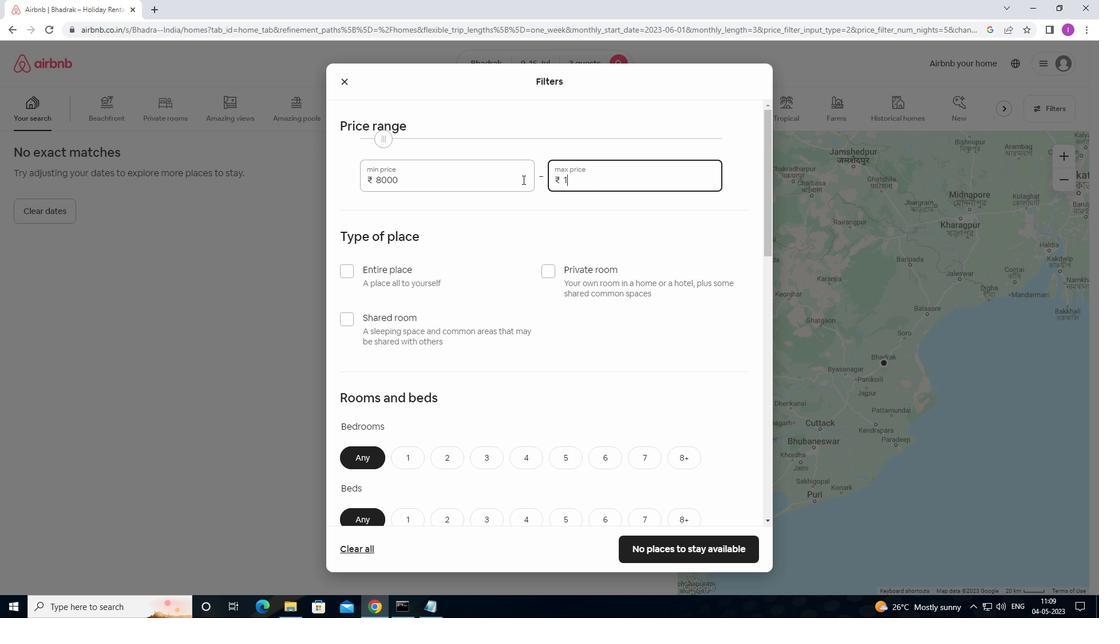 
Action: Key pressed 6000
Screenshot: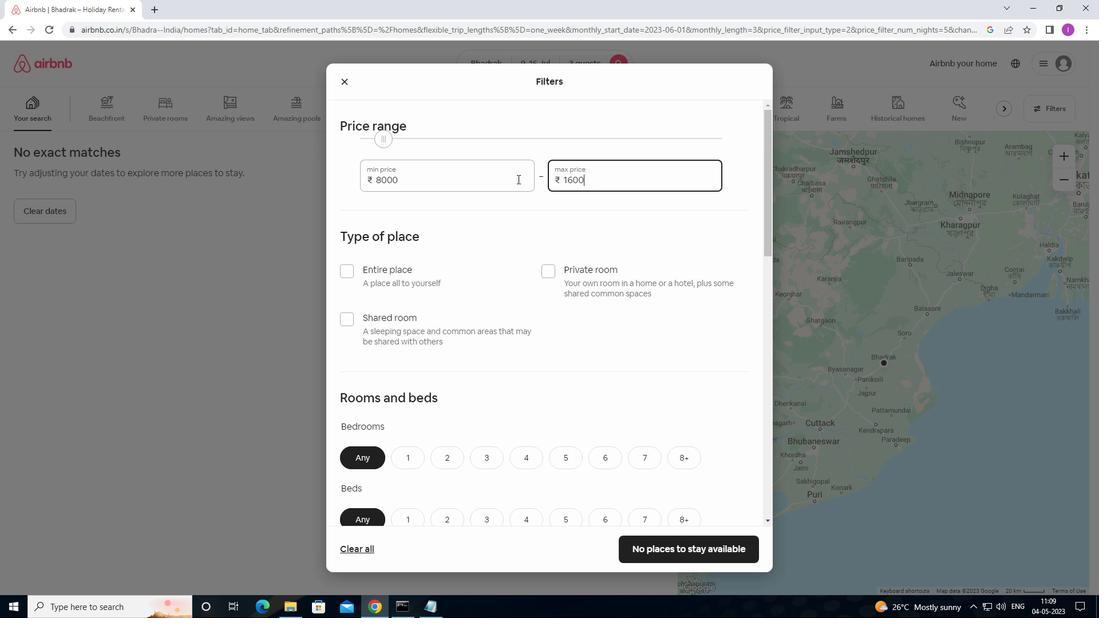 
Action: Mouse moved to (518, 180)
Screenshot: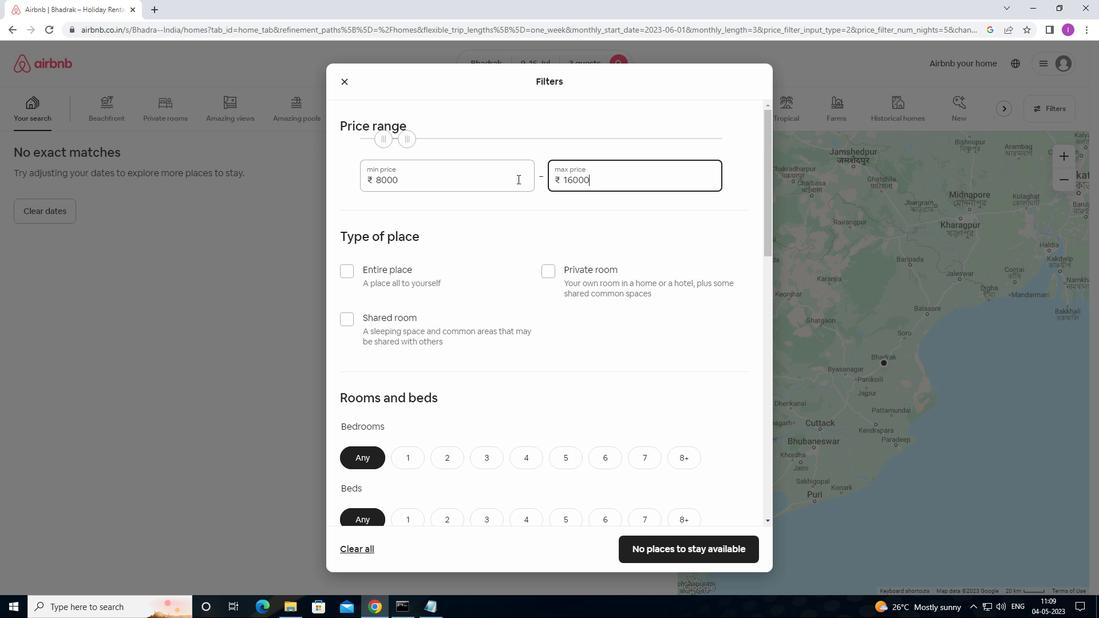 
Action: Mouse scrolled (518, 180) with delta (0, 0)
Screenshot: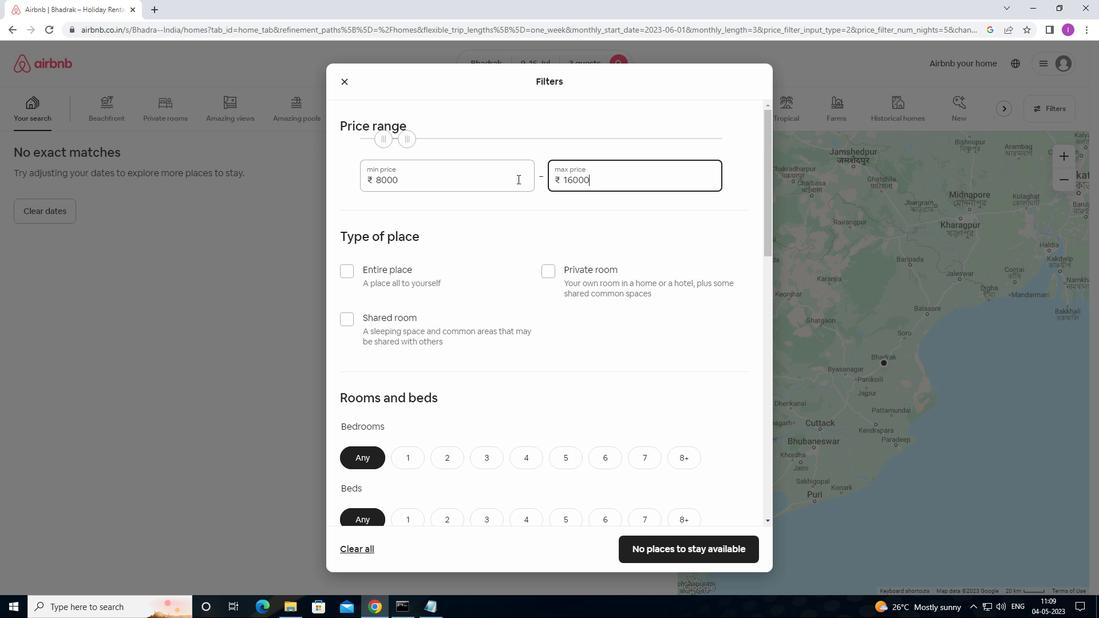 
Action: Mouse moved to (518, 183)
Screenshot: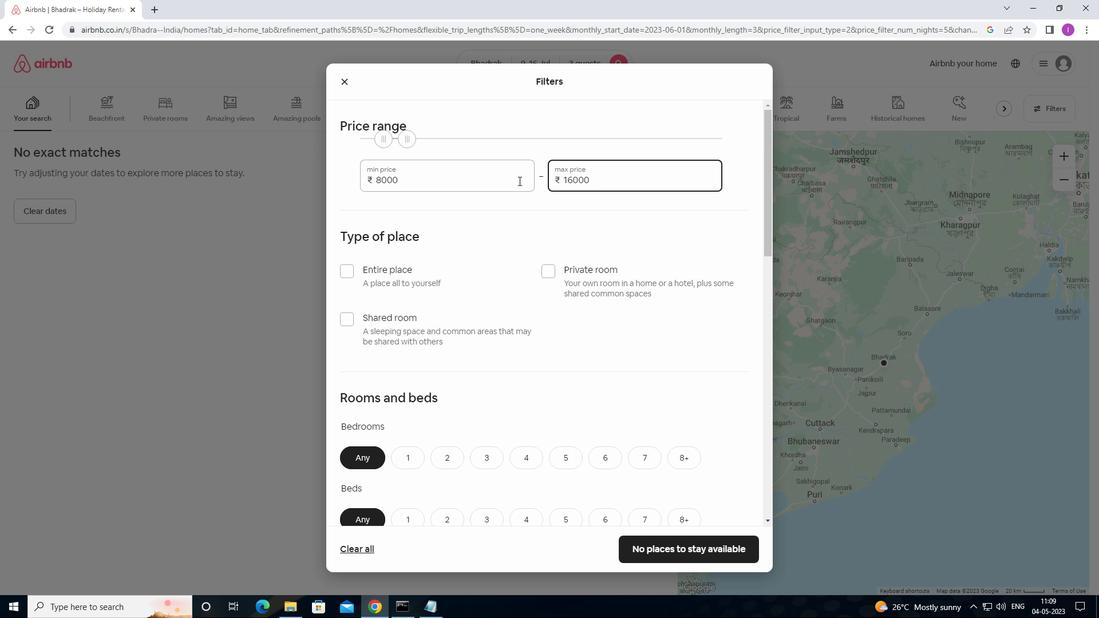 
Action: Mouse scrolled (518, 183) with delta (0, 0)
Screenshot: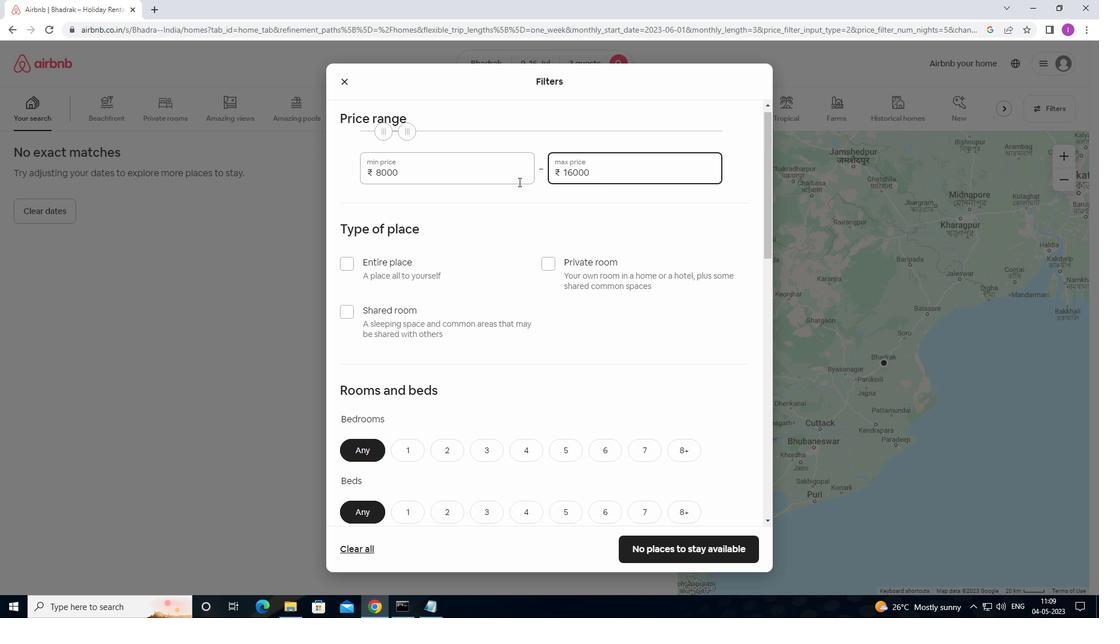 
Action: Mouse moved to (347, 153)
Screenshot: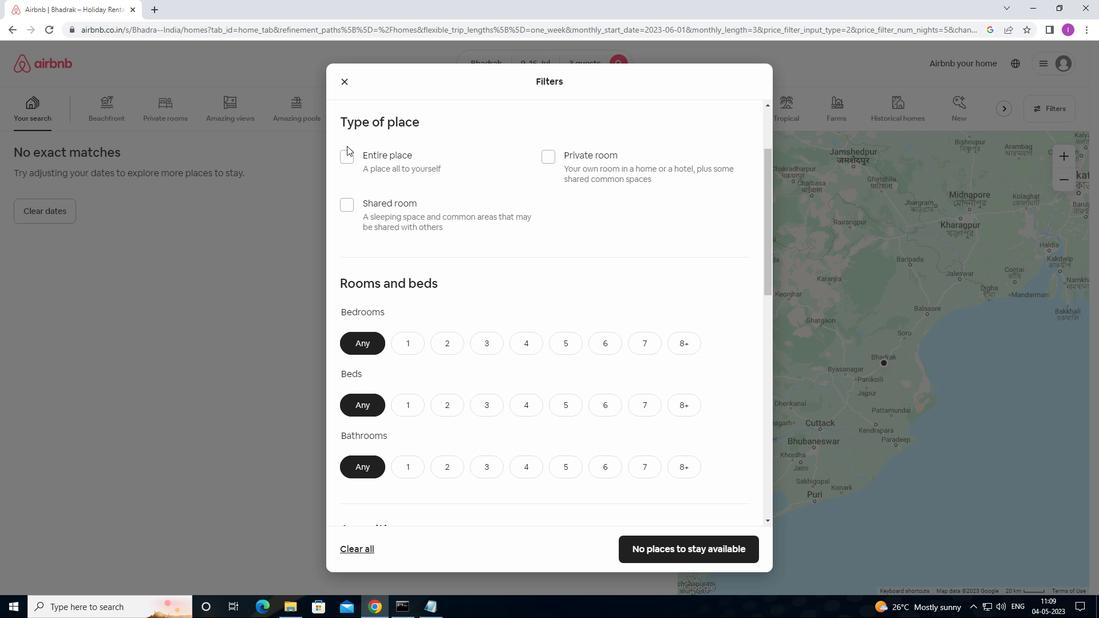 
Action: Mouse pressed left at (347, 153)
Screenshot: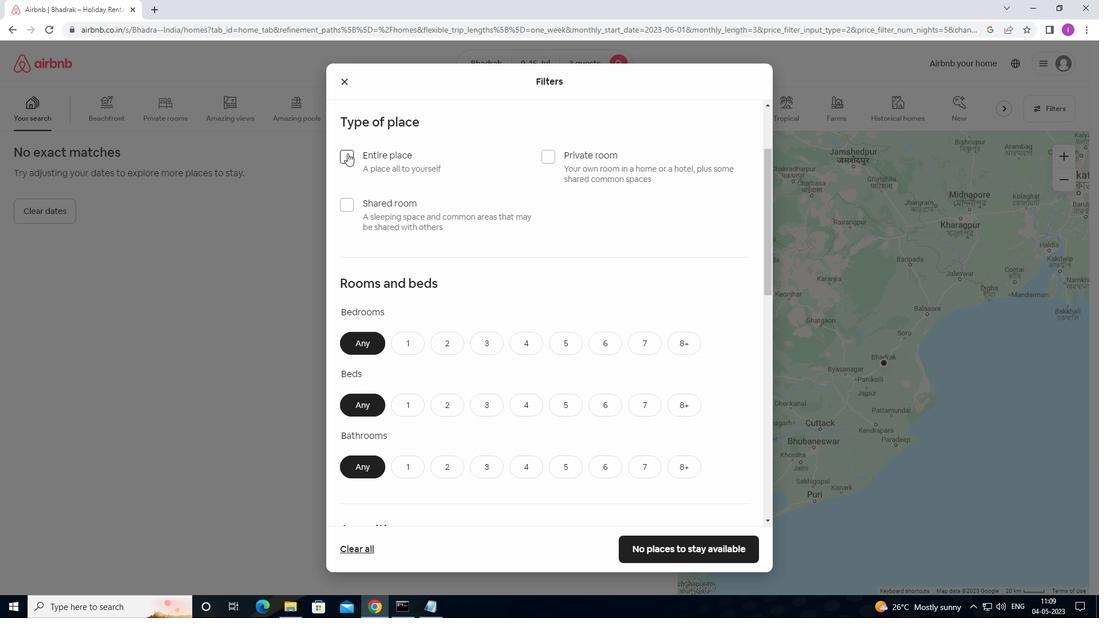 
Action: Mouse moved to (348, 159)
Screenshot: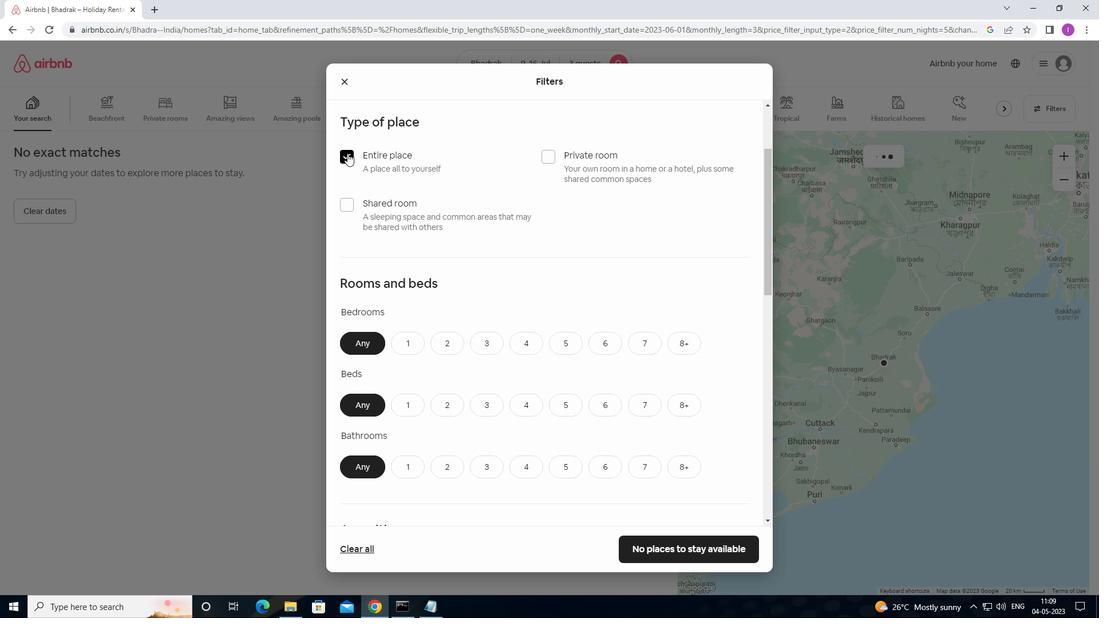 
Action: Mouse scrolled (348, 158) with delta (0, 0)
Screenshot: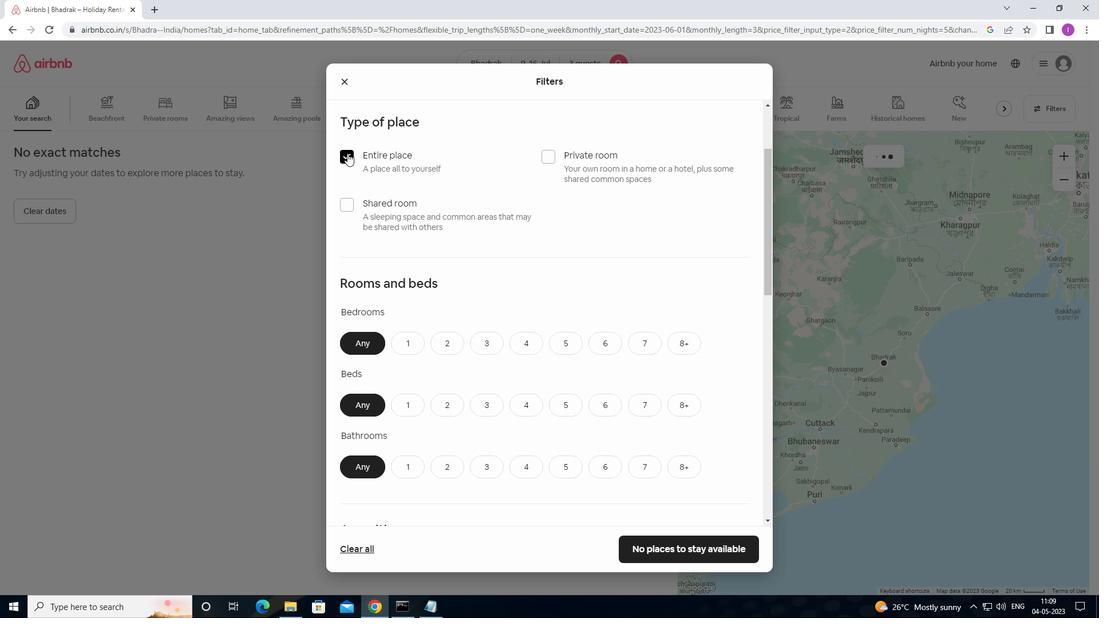 
Action: Mouse moved to (350, 165)
Screenshot: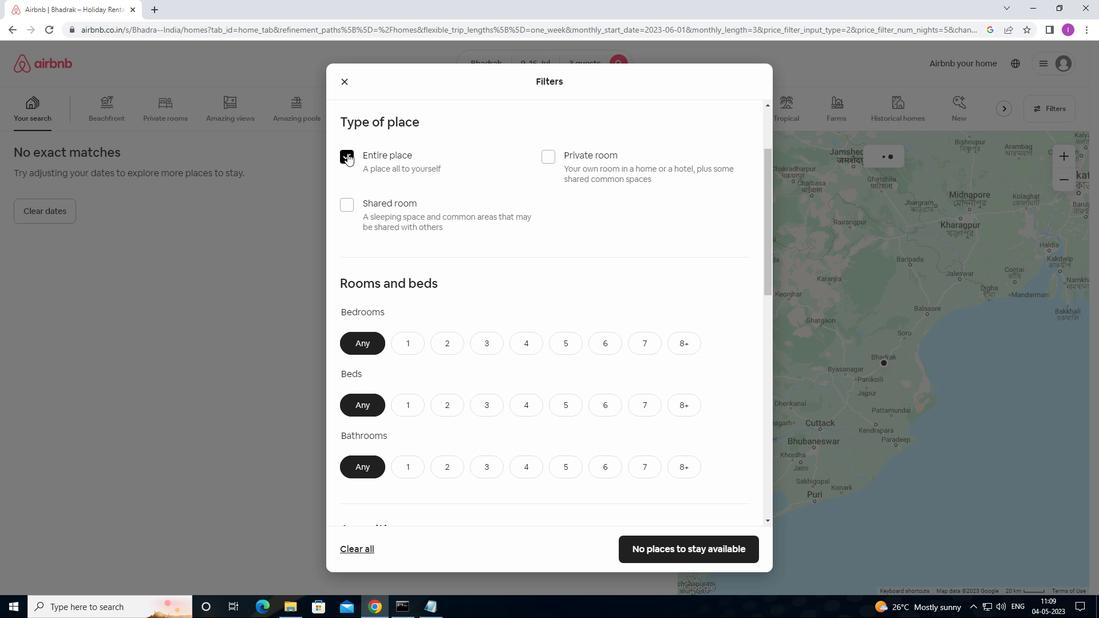 
Action: Mouse scrolled (350, 164) with delta (0, 0)
Screenshot: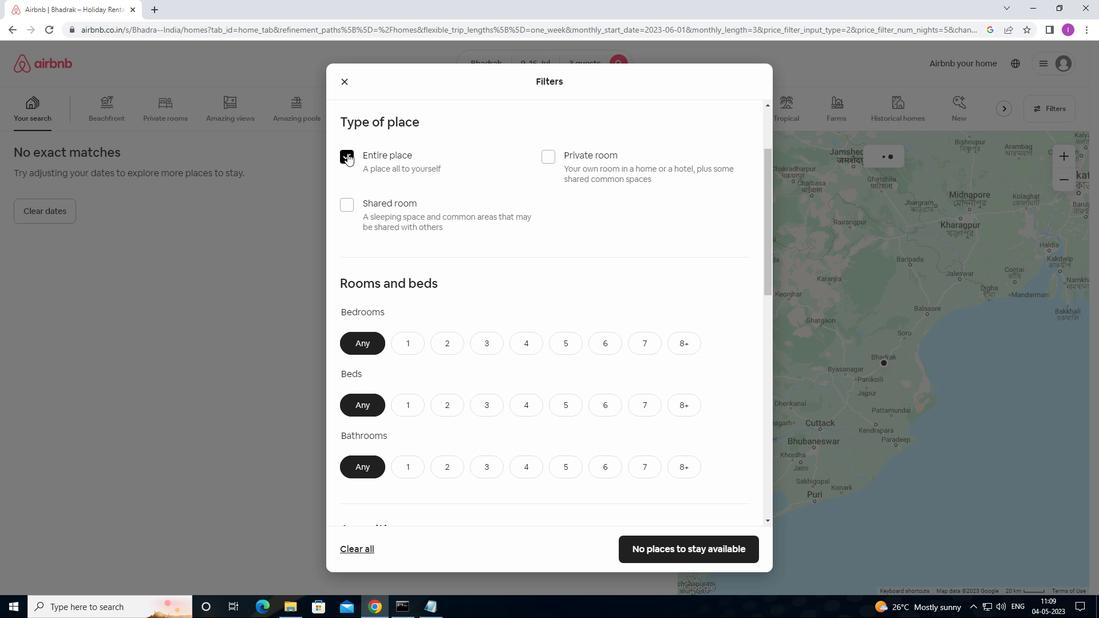 
Action: Mouse moved to (351, 167)
Screenshot: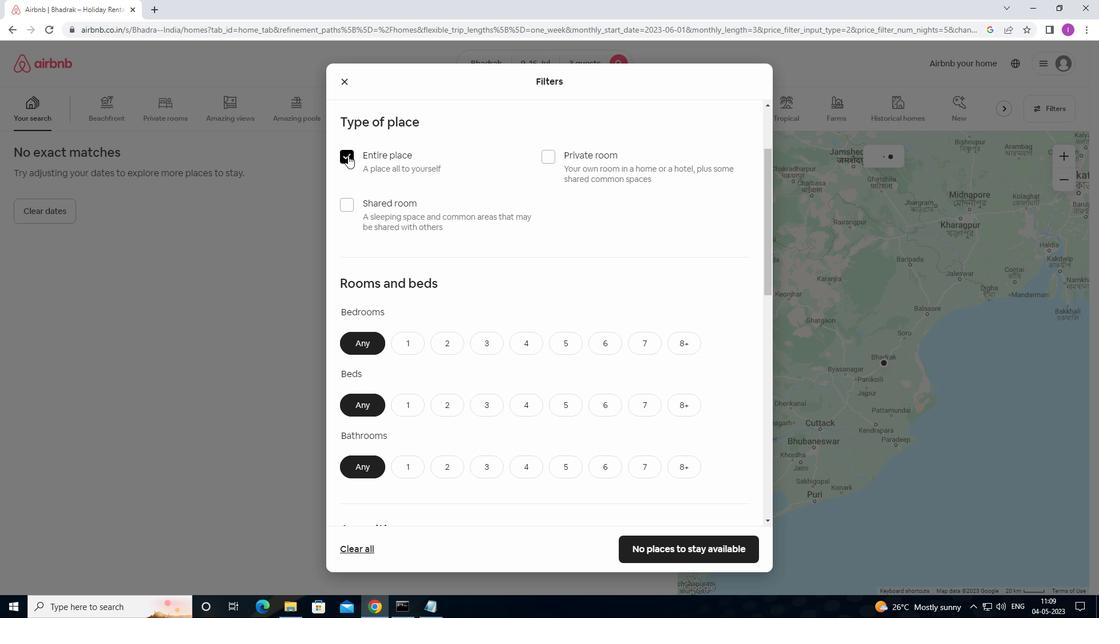 
Action: Mouse scrolled (351, 167) with delta (0, 0)
Screenshot: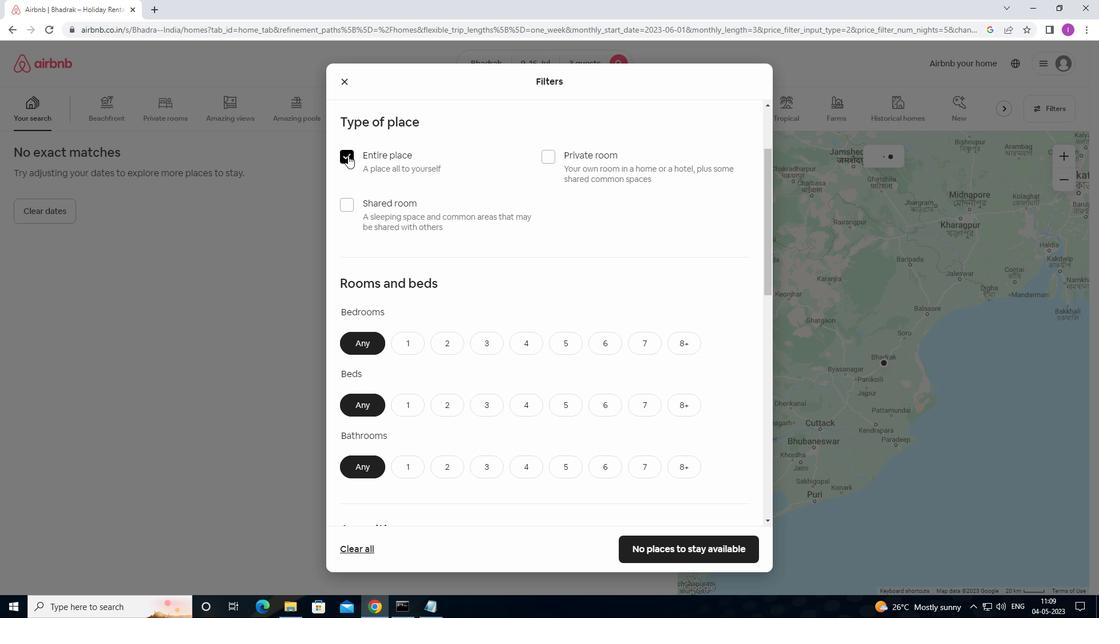 
Action: Mouse moved to (355, 167)
Screenshot: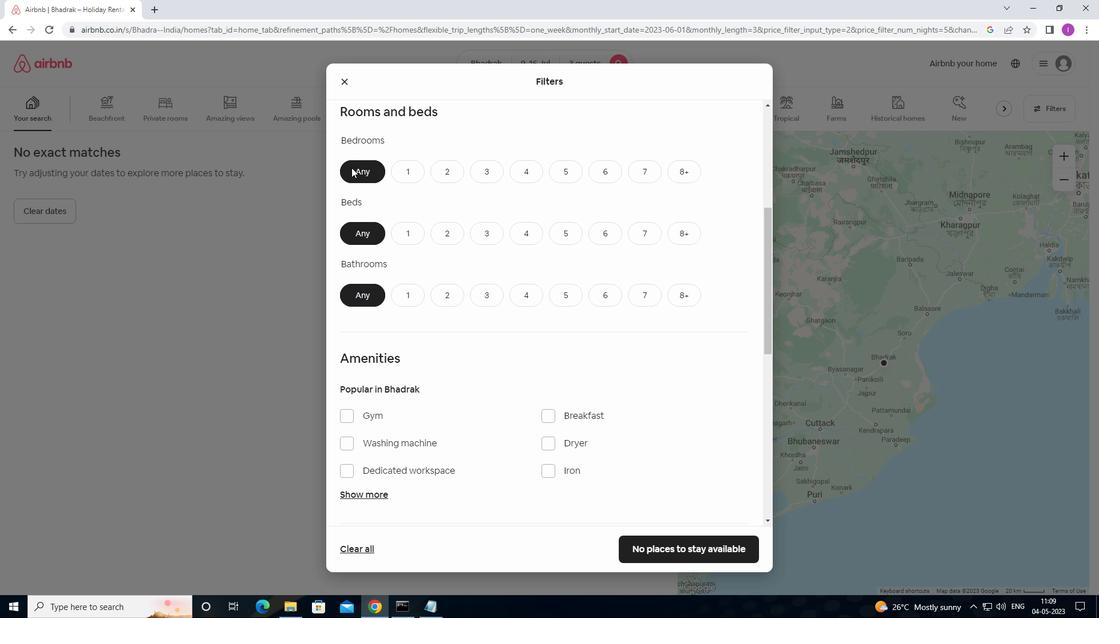
Action: Mouse scrolled (355, 167) with delta (0, 0)
Screenshot: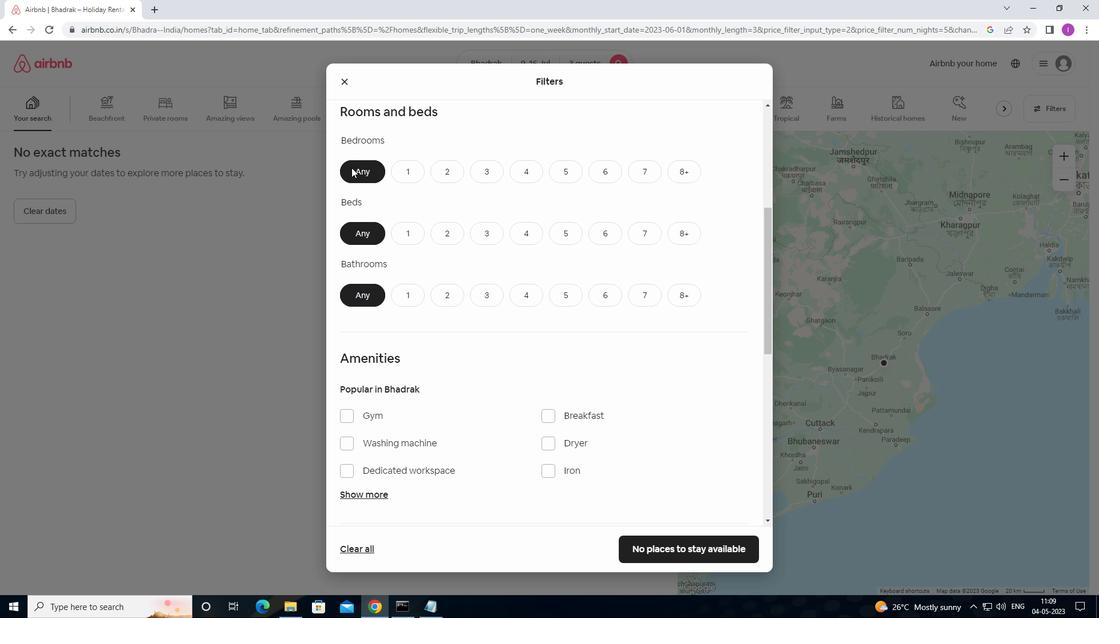 
Action: Mouse moved to (406, 123)
Screenshot: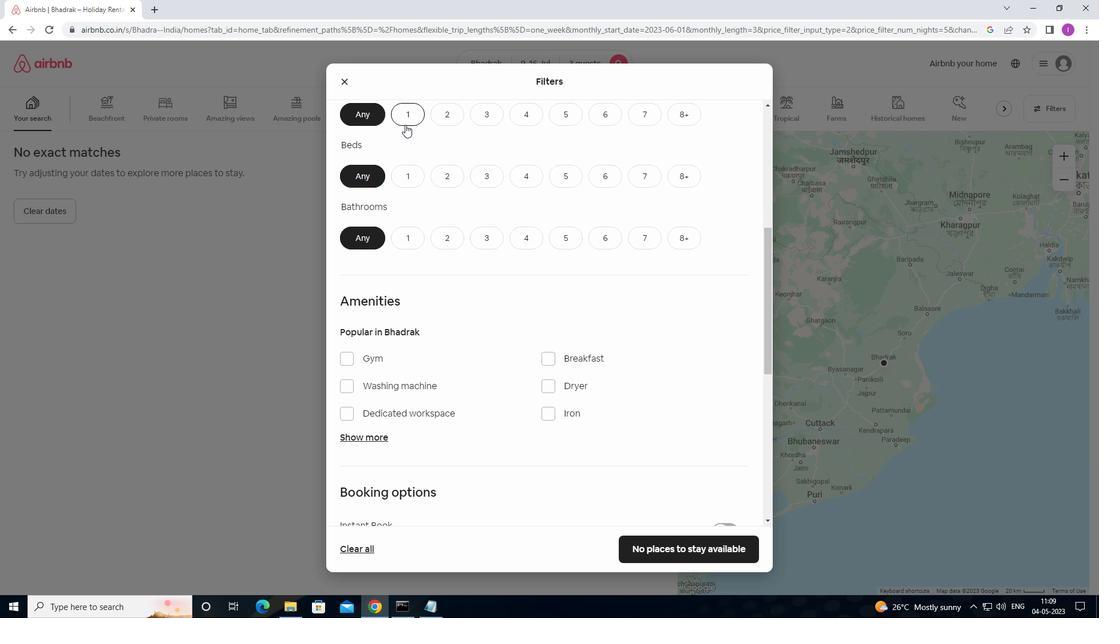 
Action: Mouse pressed left at (406, 123)
Screenshot: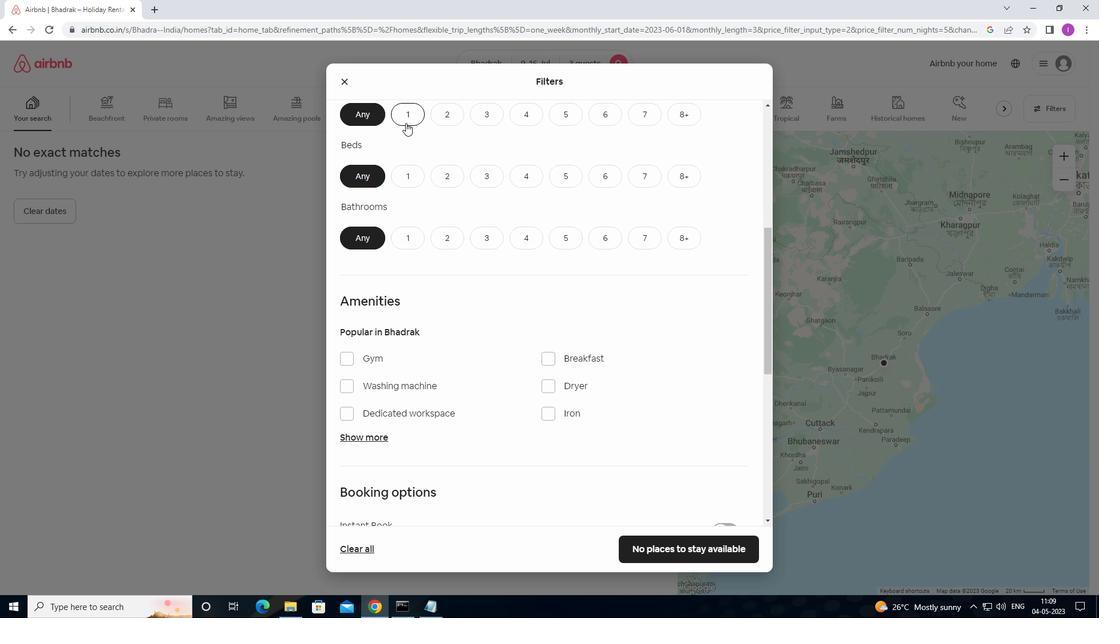 
Action: Mouse moved to (448, 121)
Screenshot: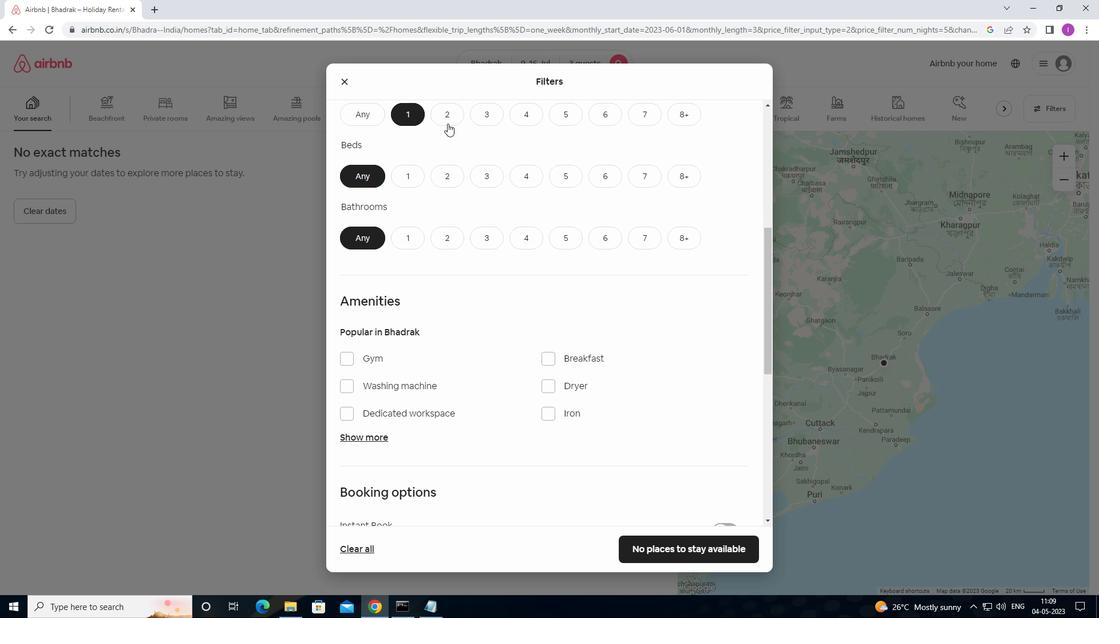 
Action: Mouse pressed left at (448, 121)
Screenshot: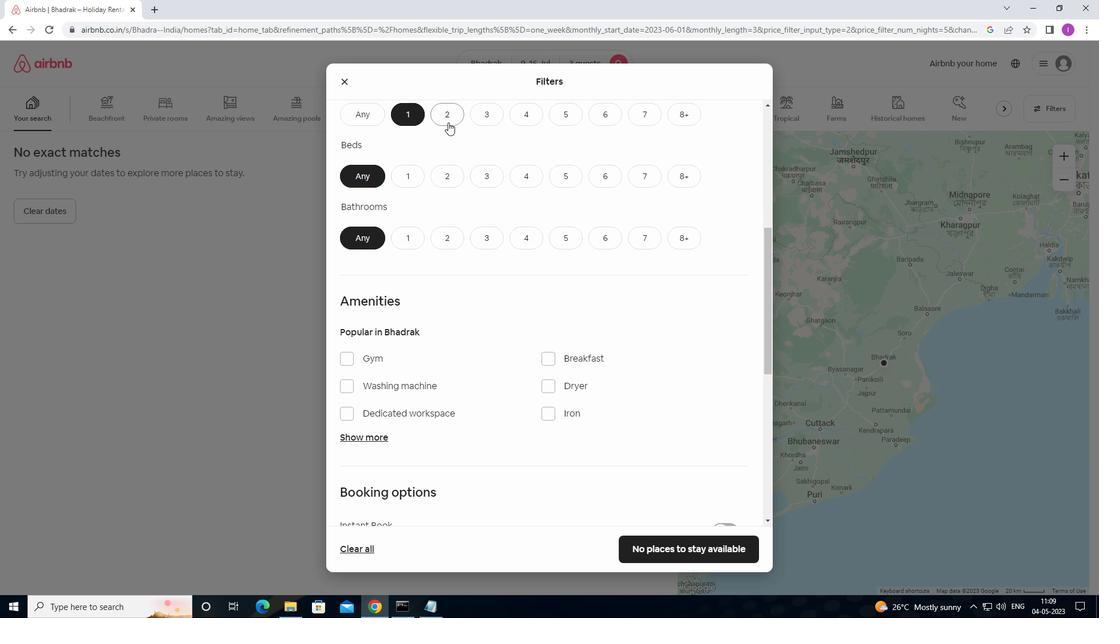 
Action: Mouse moved to (449, 172)
Screenshot: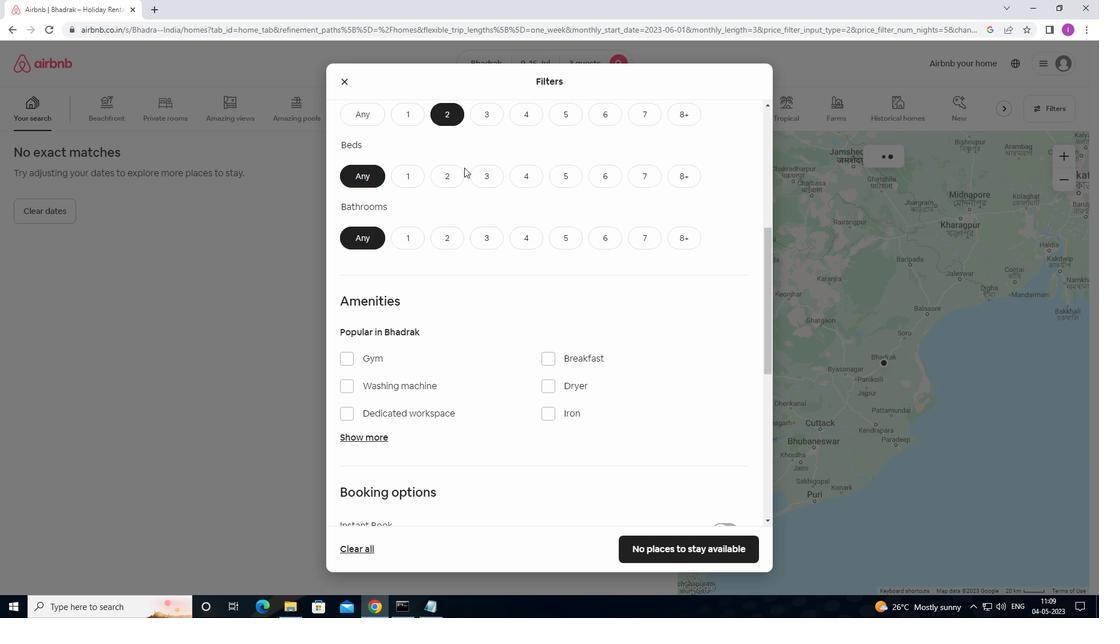 
Action: Mouse pressed left at (449, 172)
Screenshot: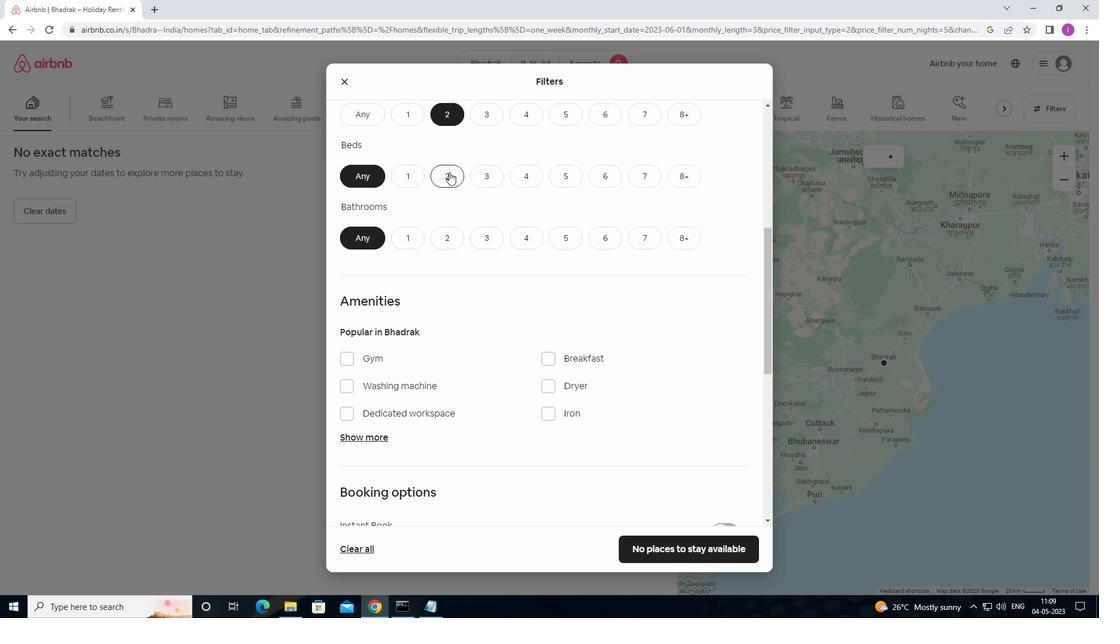 
Action: Mouse moved to (407, 243)
Screenshot: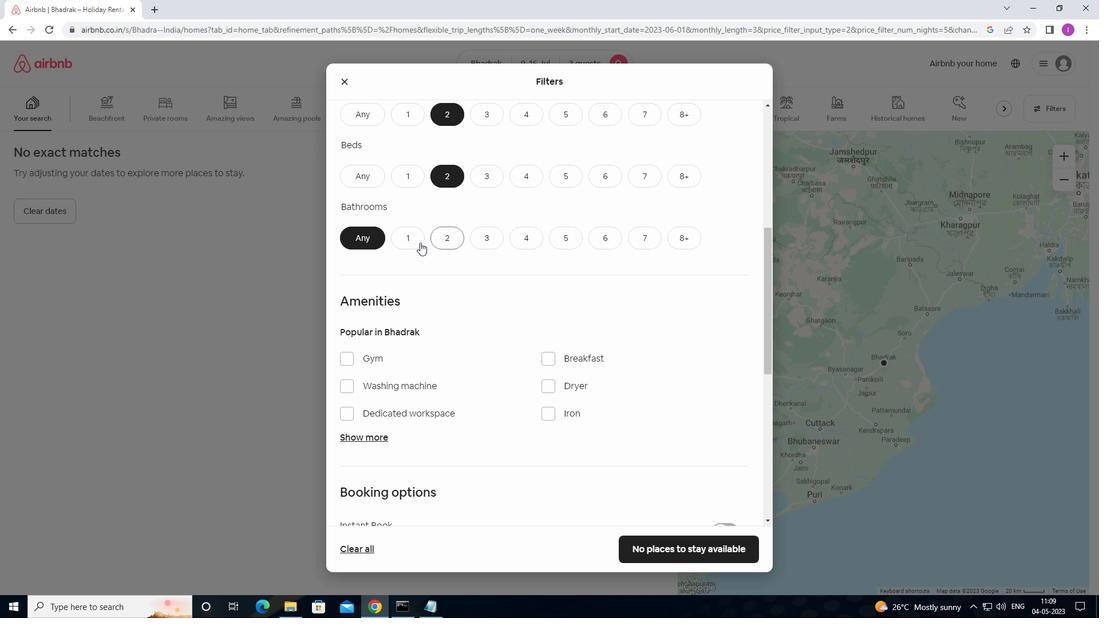 
Action: Mouse pressed left at (407, 243)
Screenshot: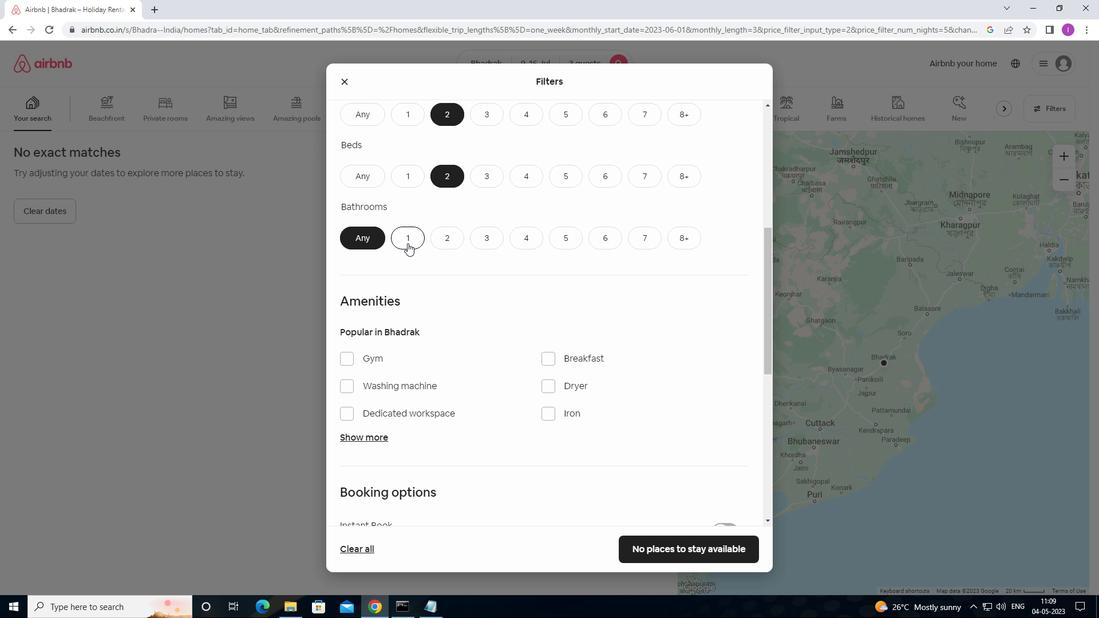 
Action: Mouse moved to (485, 222)
Screenshot: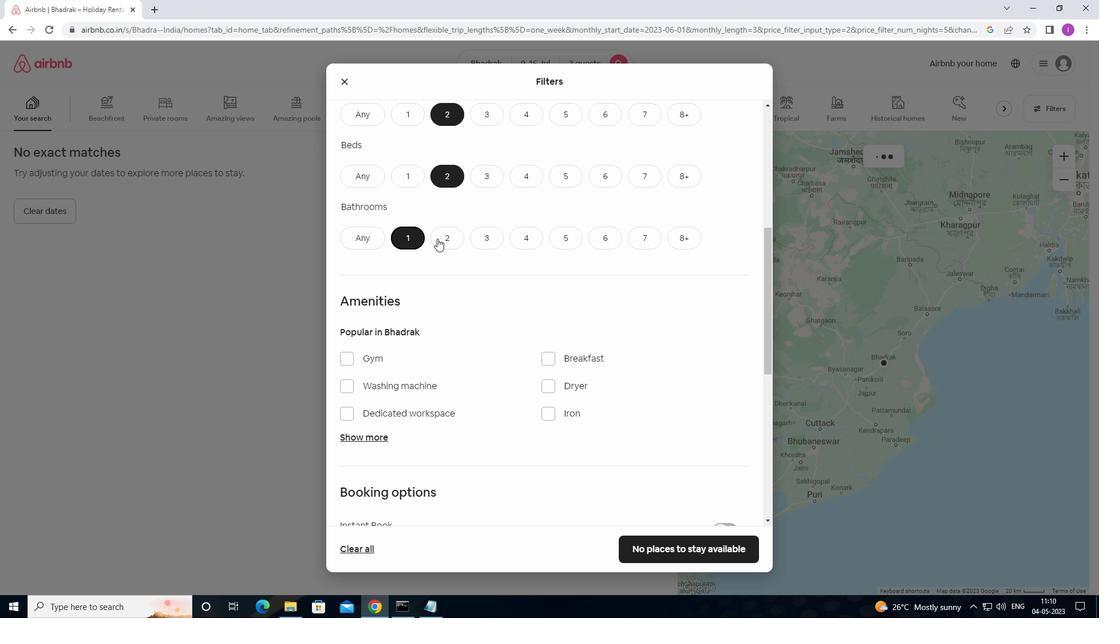 
Action: Mouse scrolled (485, 221) with delta (0, 0)
Screenshot: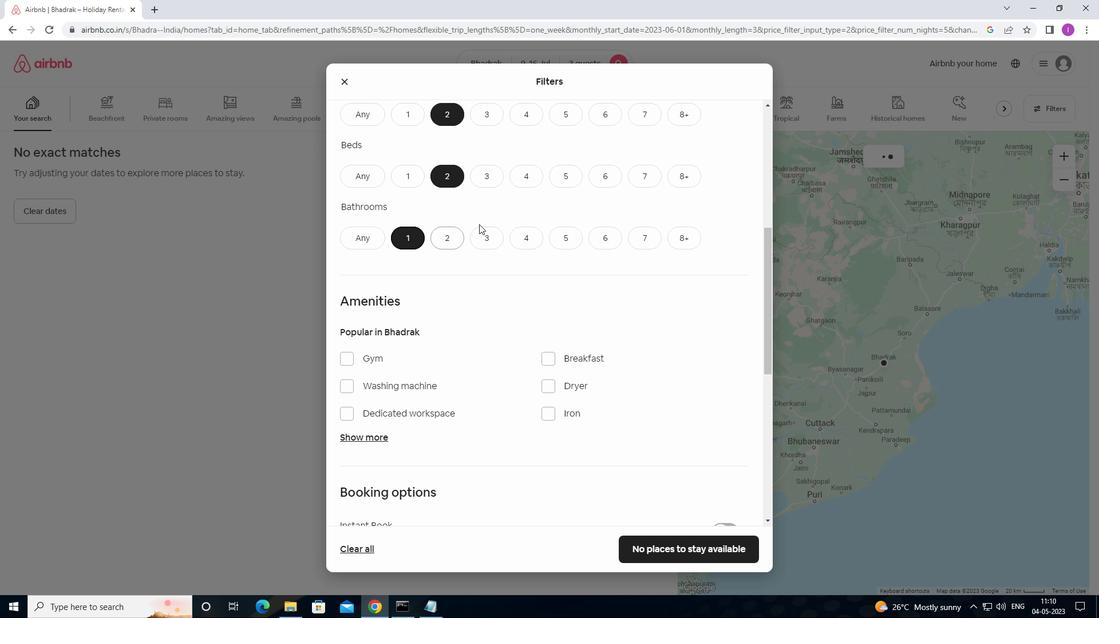
Action: Mouse scrolled (485, 221) with delta (0, 0)
Screenshot: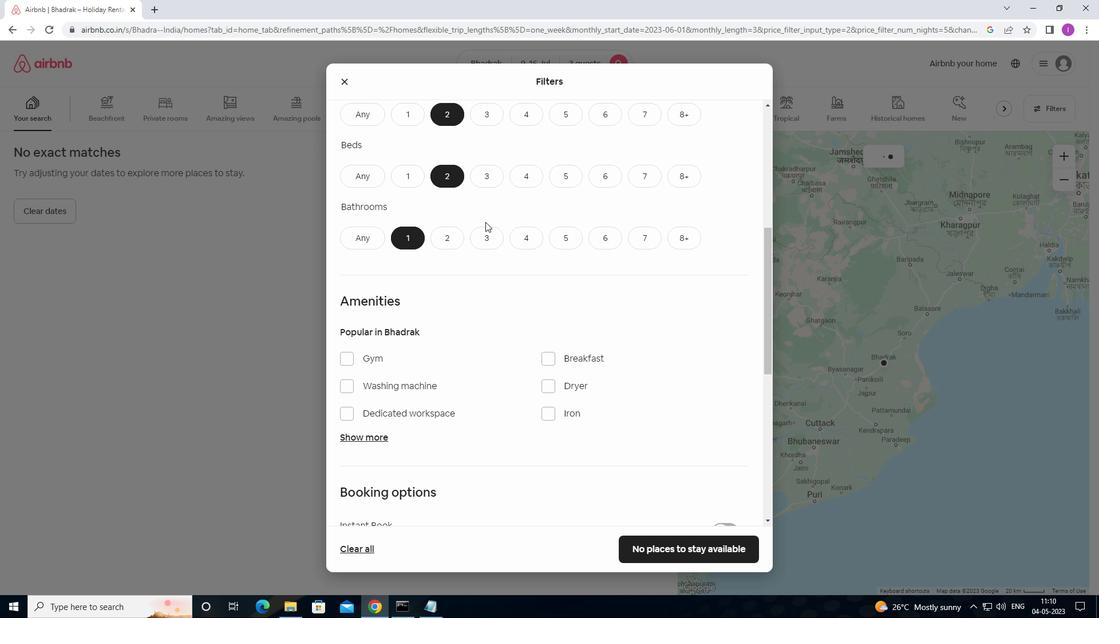 
Action: Mouse scrolled (485, 221) with delta (0, 0)
Screenshot: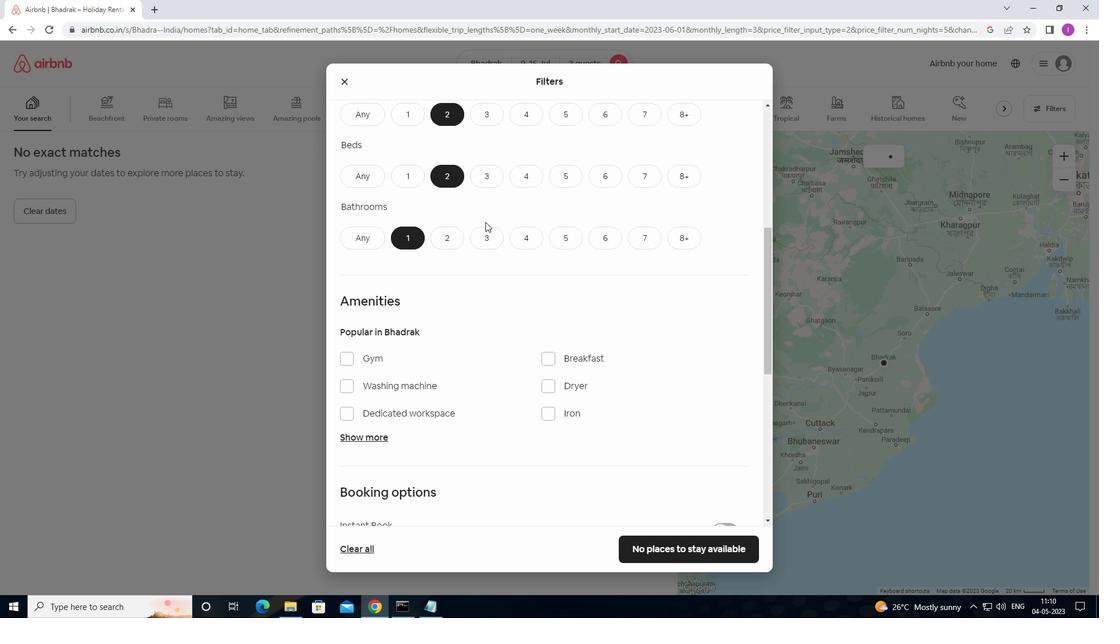 
Action: Mouse moved to (494, 221)
Screenshot: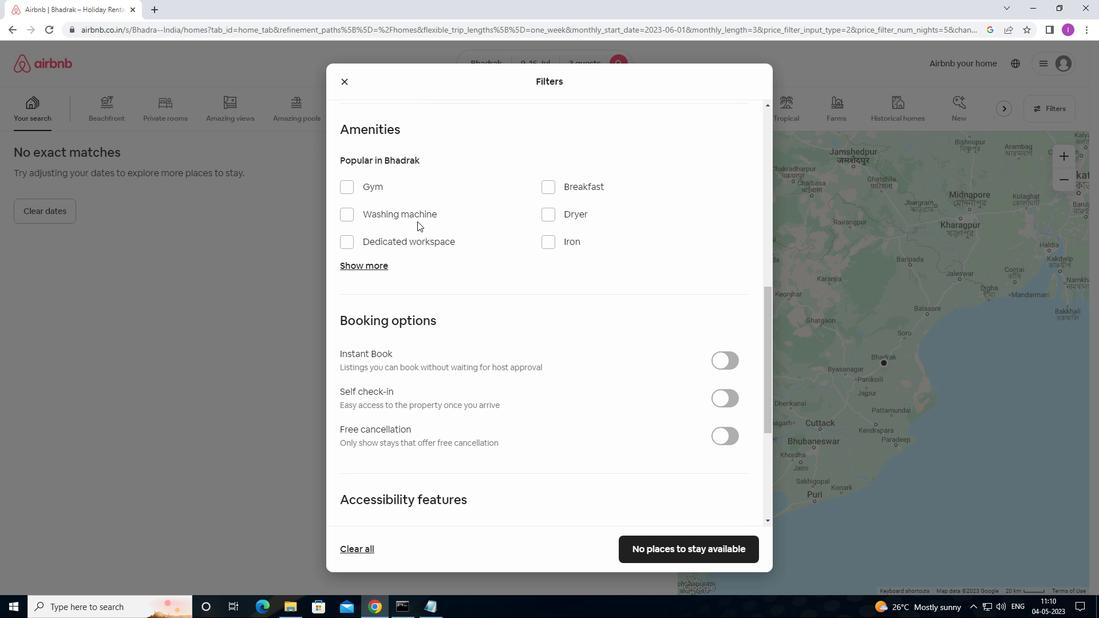 
Action: Mouse scrolled (494, 221) with delta (0, 0)
Screenshot: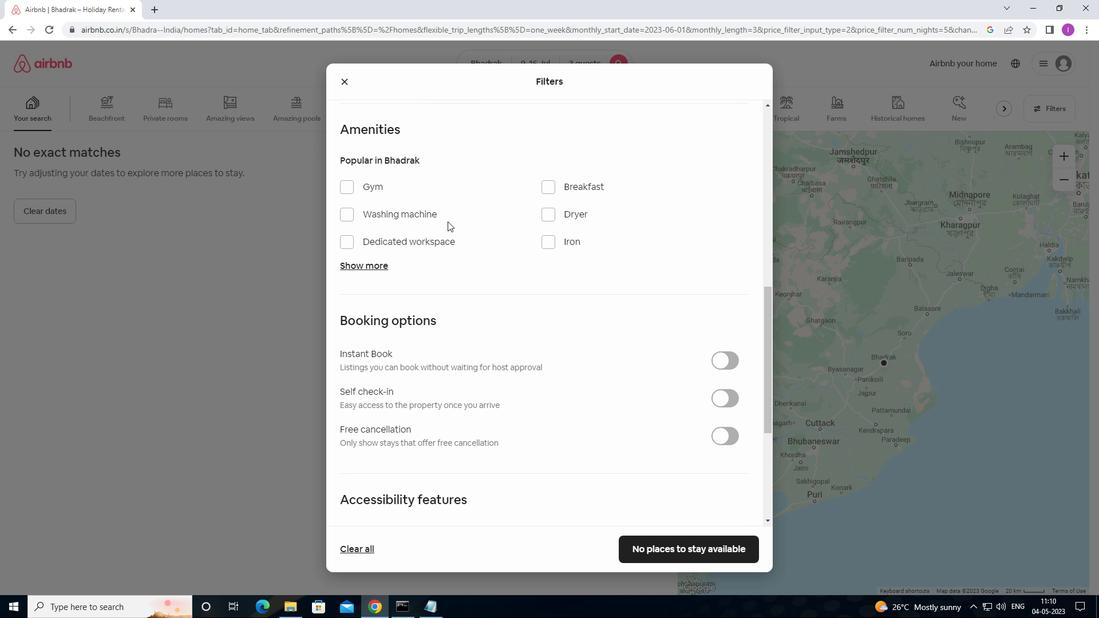 
Action: Mouse moved to (727, 332)
Screenshot: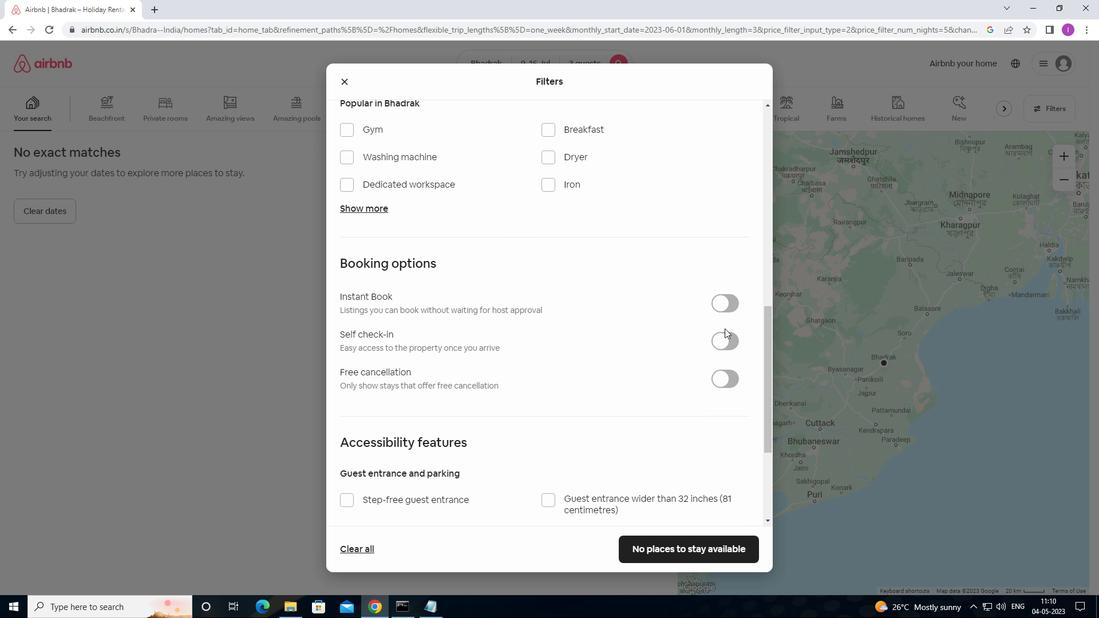 
Action: Mouse pressed left at (727, 332)
Screenshot: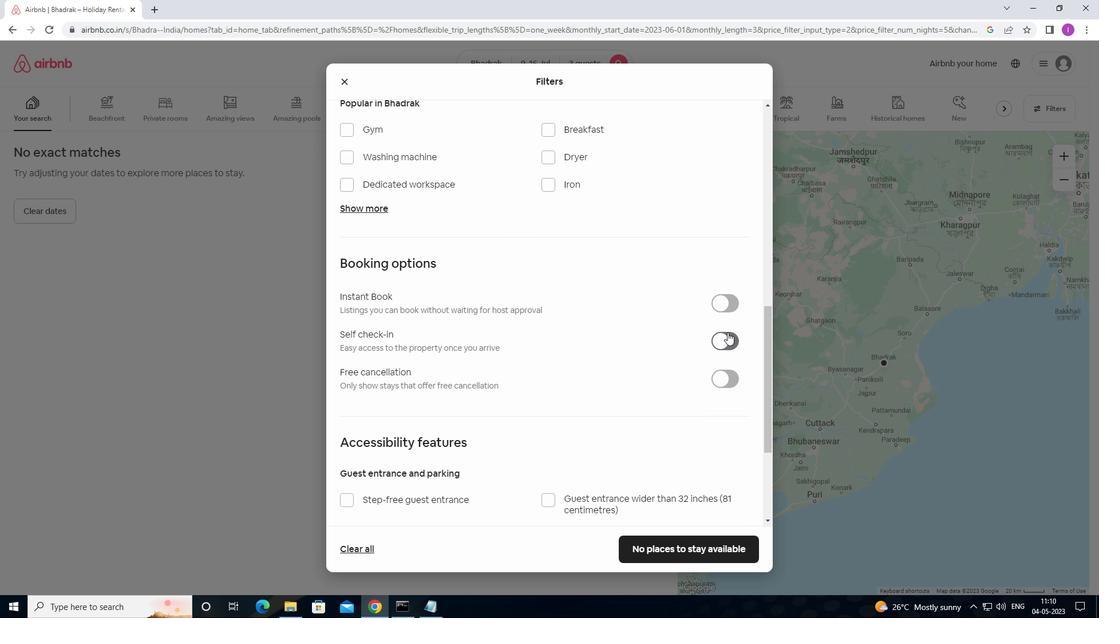 
Action: Mouse moved to (569, 392)
Screenshot: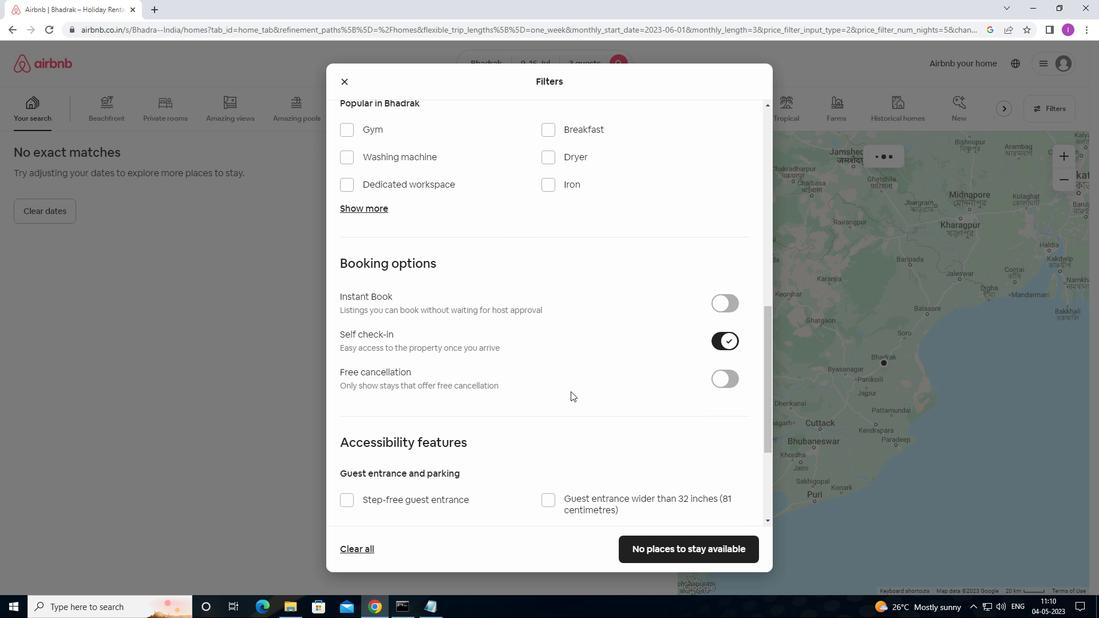 
Action: Mouse scrolled (569, 391) with delta (0, 0)
Screenshot: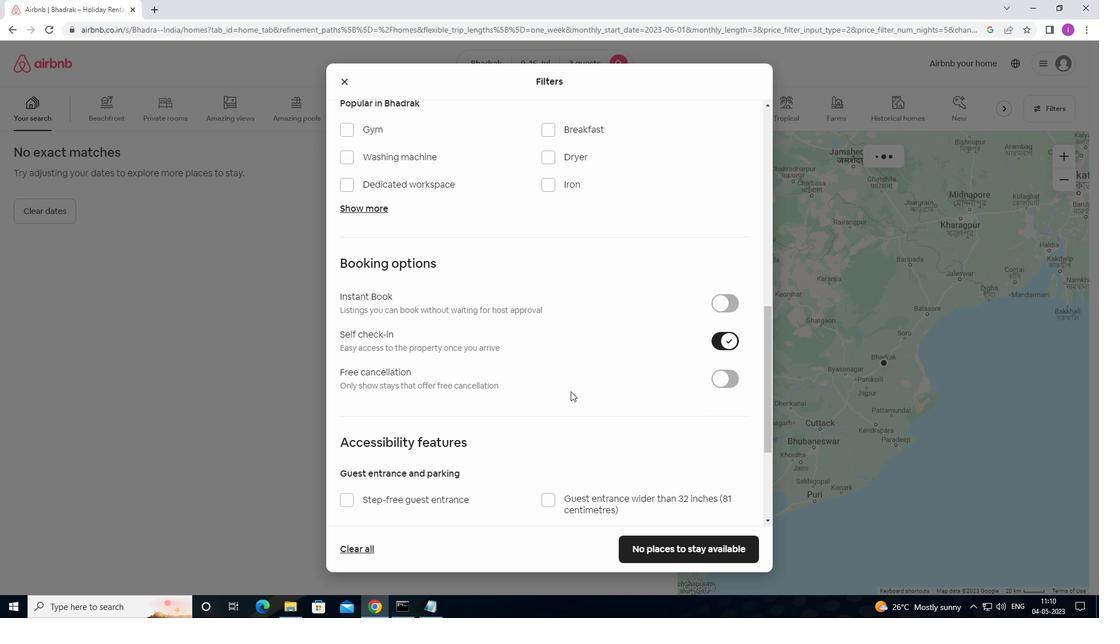 
Action: Mouse scrolled (569, 391) with delta (0, 0)
Screenshot: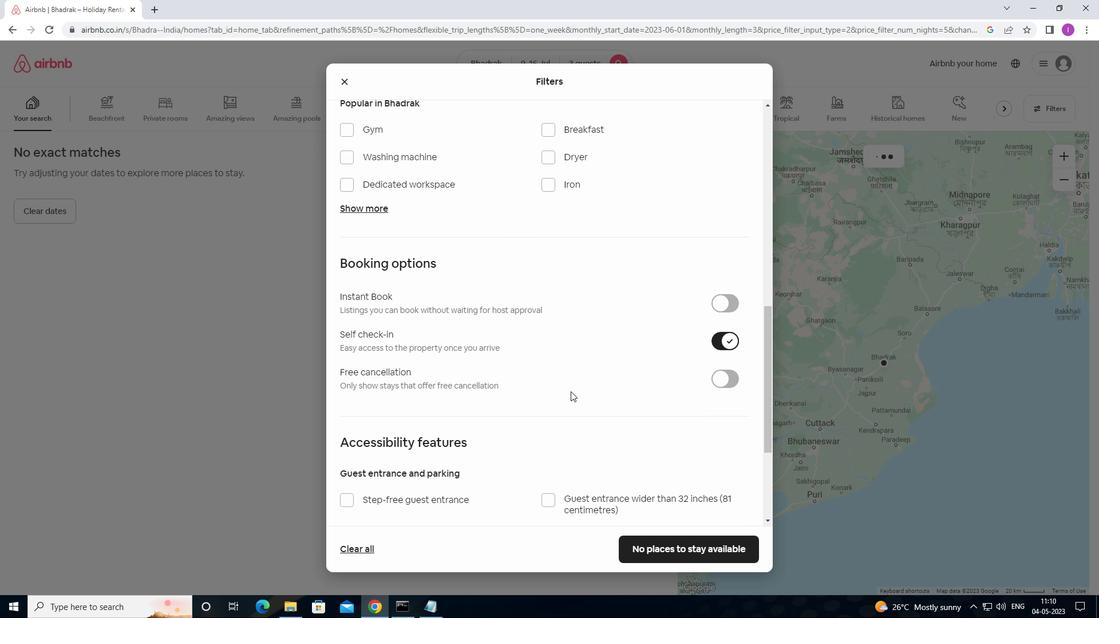 
Action: Mouse scrolled (569, 391) with delta (0, 0)
Screenshot: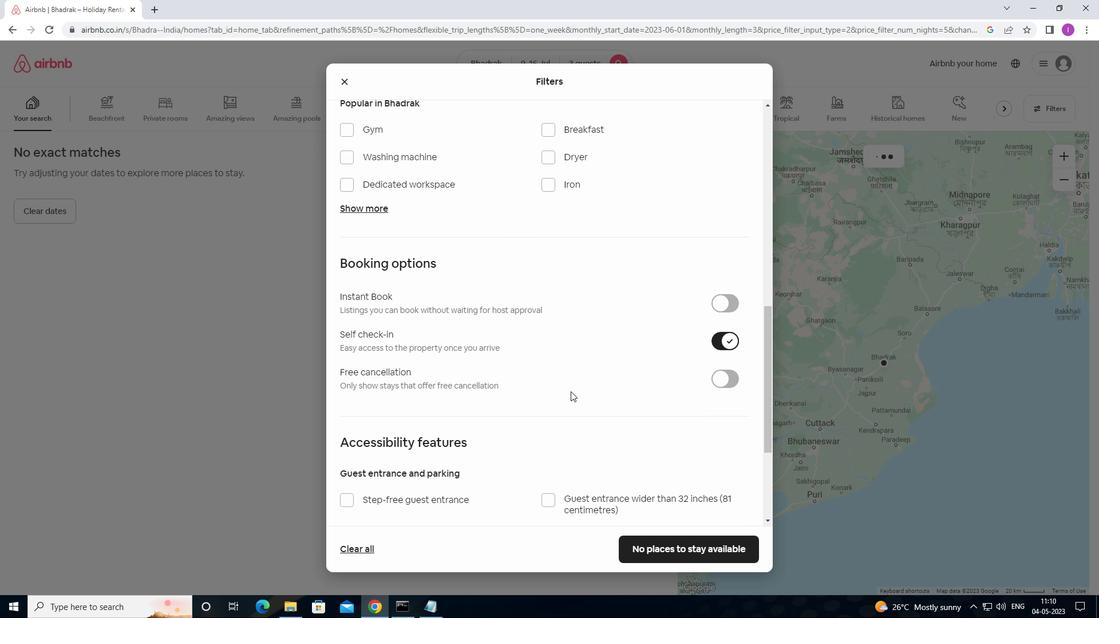 
Action: Mouse scrolled (569, 391) with delta (0, 0)
Screenshot: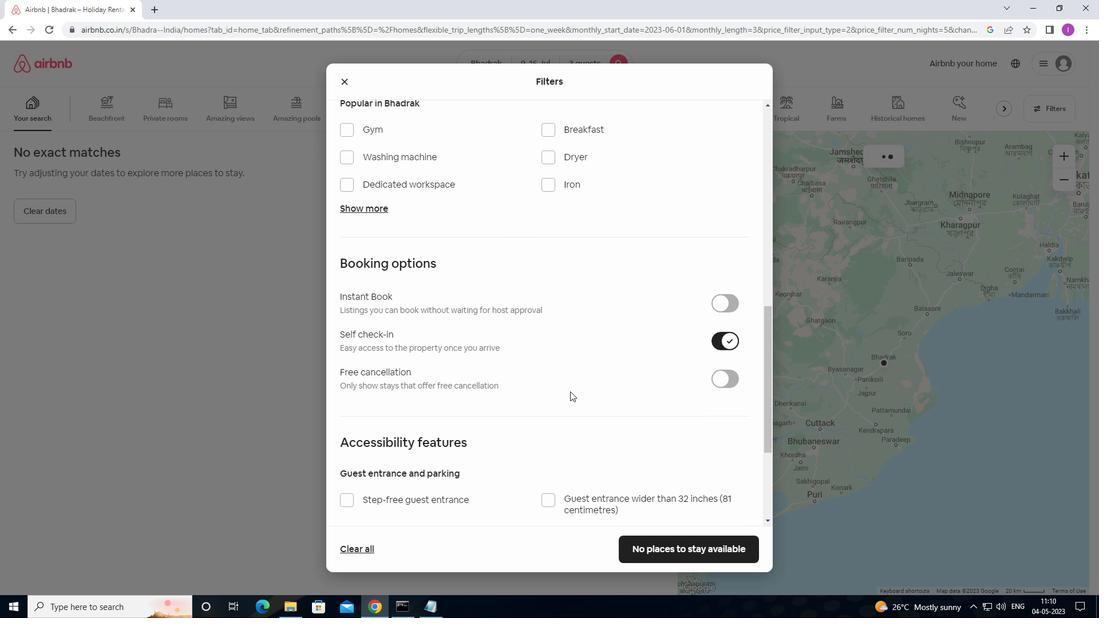 
Action: Mouse scrolled (569, 391) with delta (0, 0)
Screenshot: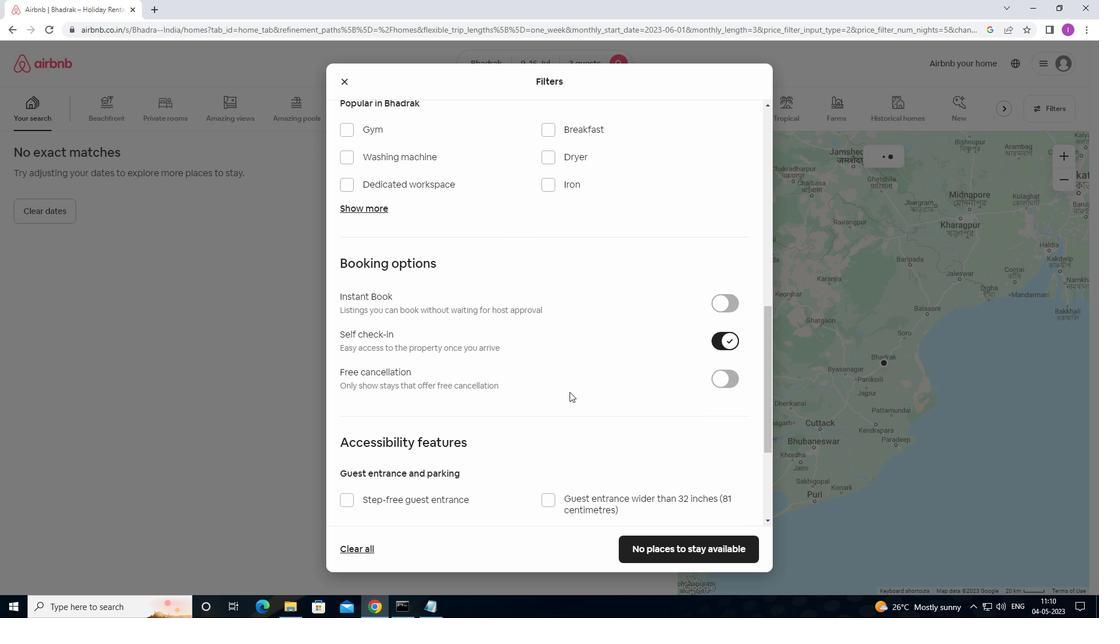 
Action: Mouse moved to (553, 392)
Screenshot: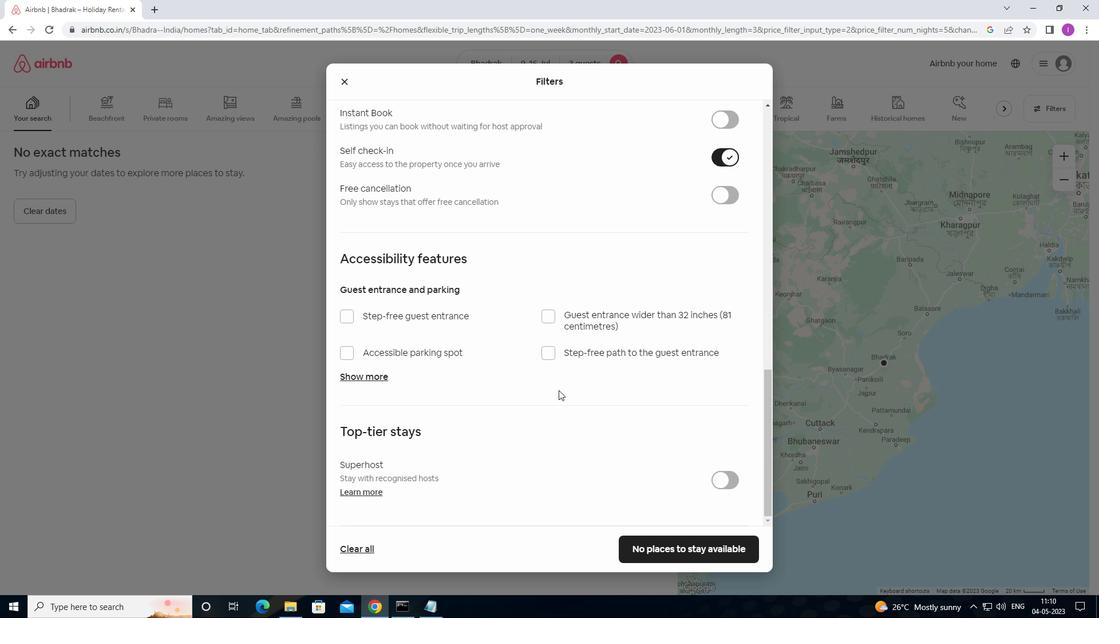 
Action: Mouse scrolled (553, 392) with delta (0, 0)
Screenshot: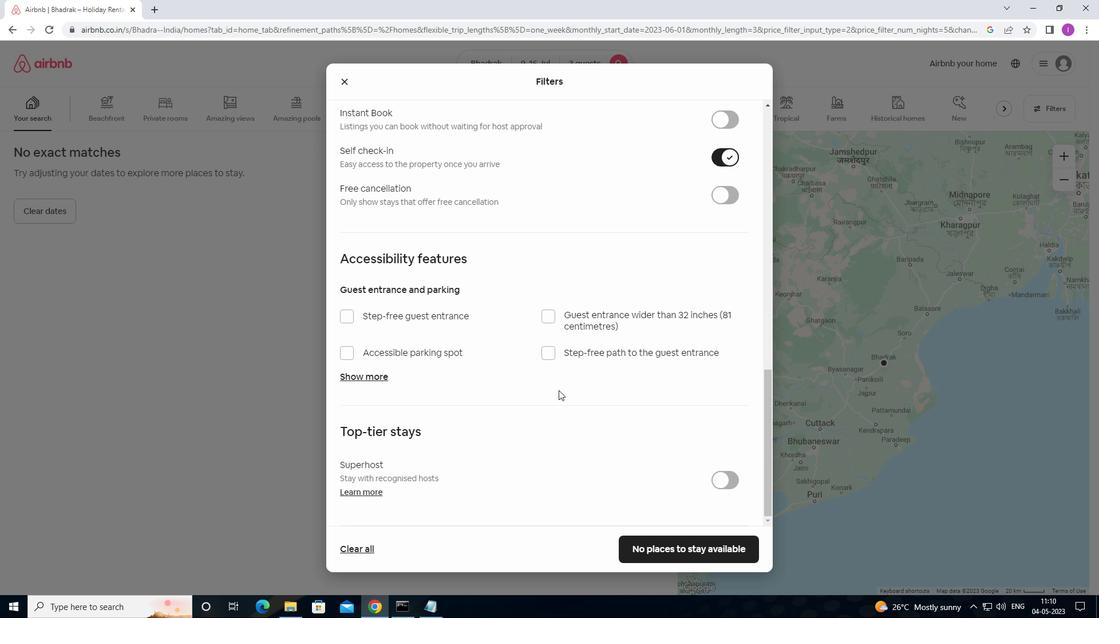 
Action: Mouse moved to (552, 395)
Screenshot: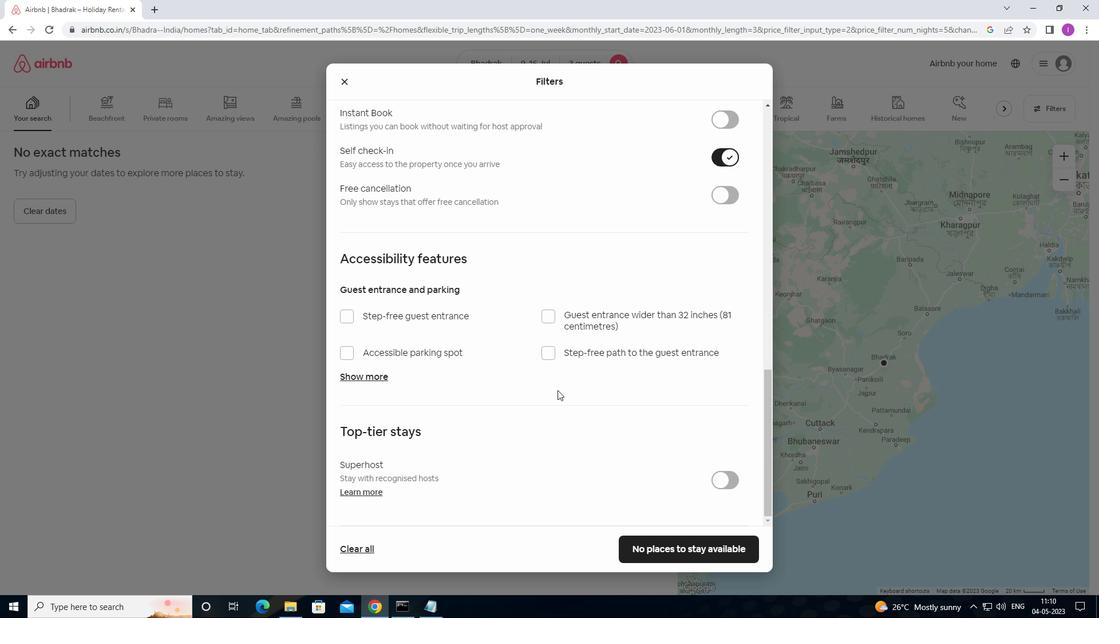 
Action: Mouse scrolled (552, 394) with delta (0, 0)
Screenshot: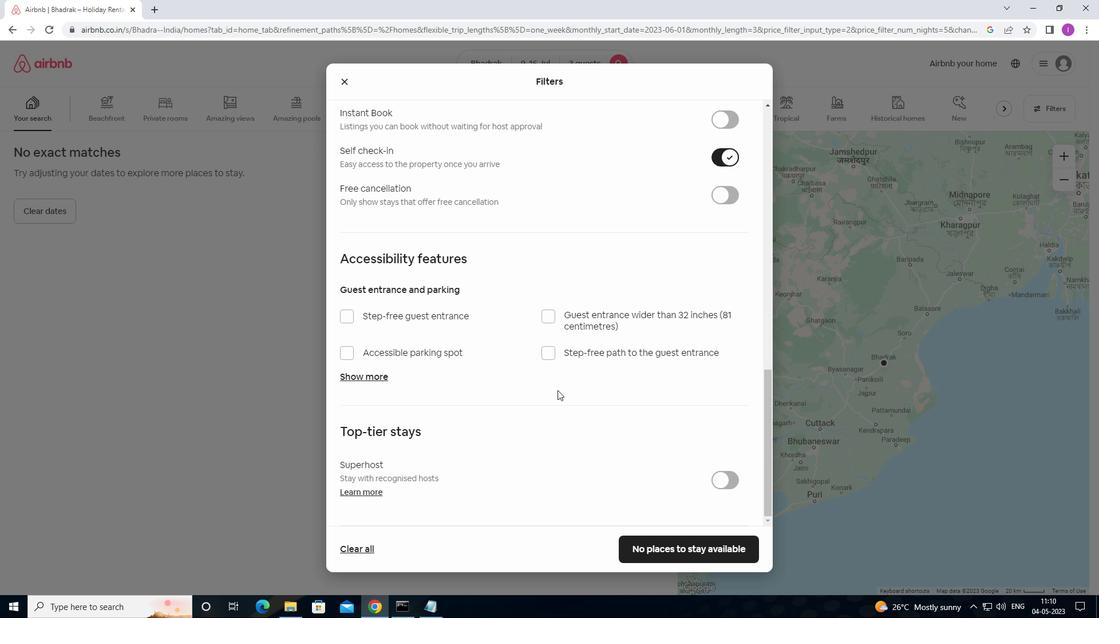 
Action: Mouse moved to (549, 401)
Screenshot: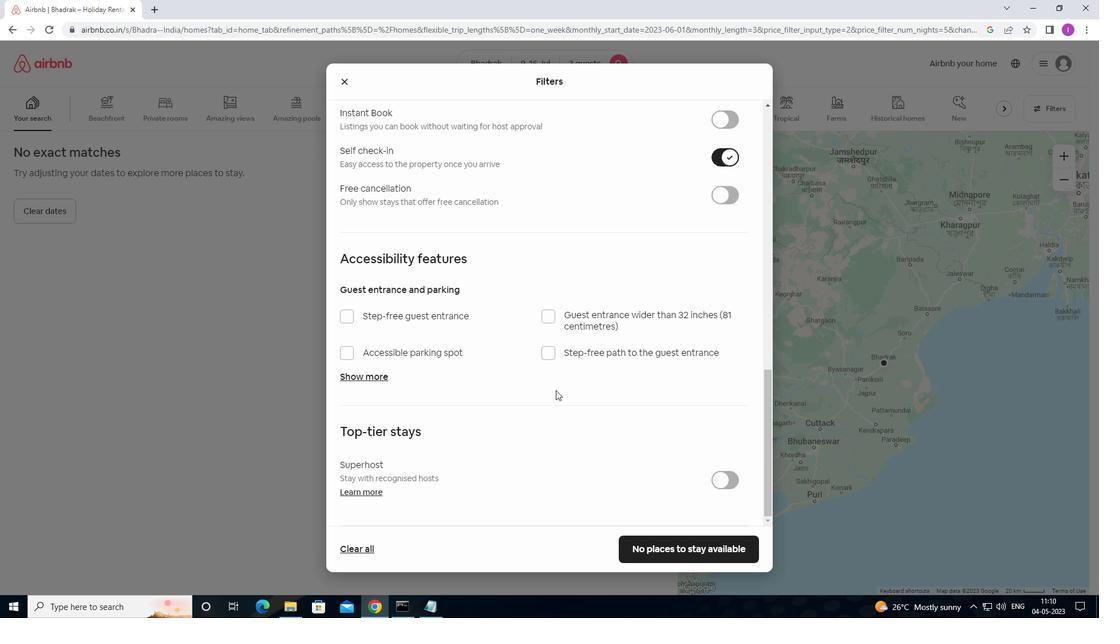 
Action: Mouse scrolled (549, 400) with delta (0, 0)
Screenshot: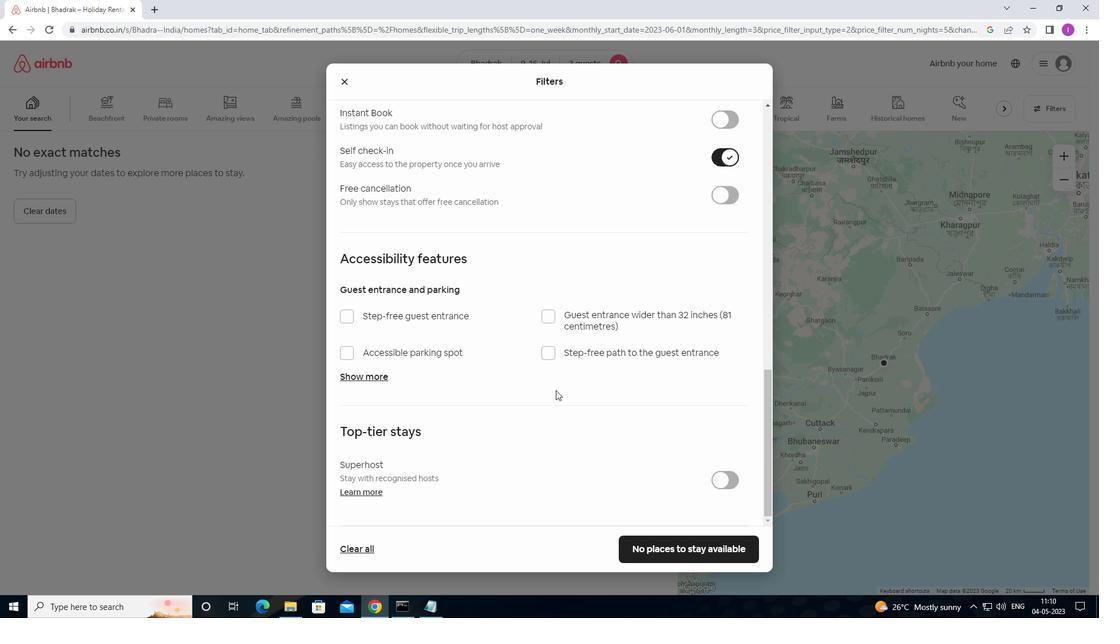 
Action: Mouse moved to (545, 412)
Screenshot: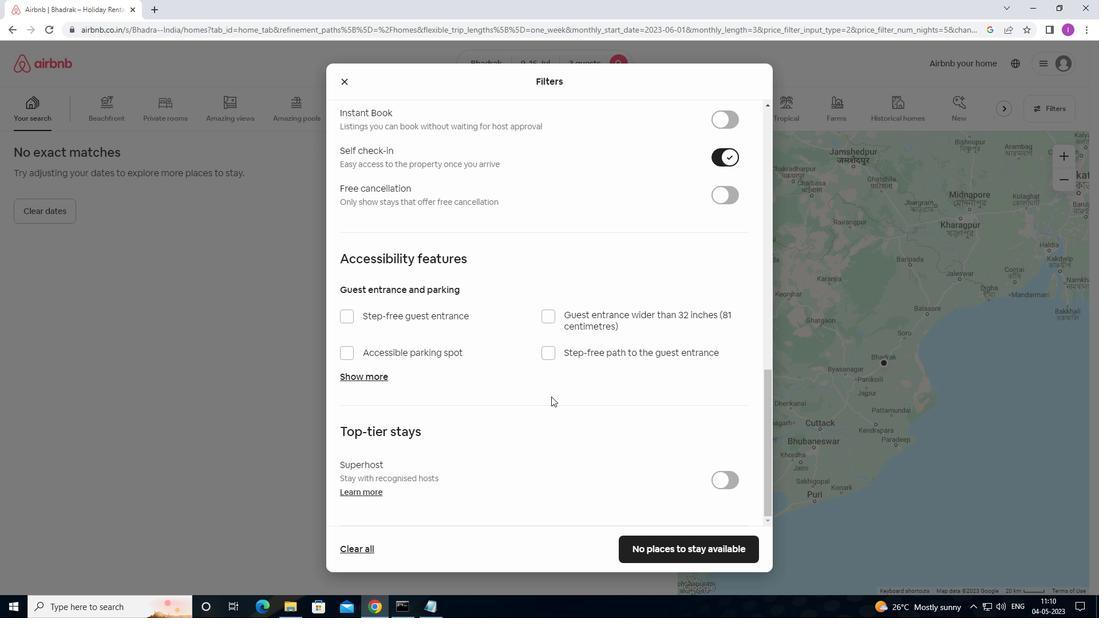 
Action: Mouse scrolled (545, 411) with delta (0, 0)
Screenshot: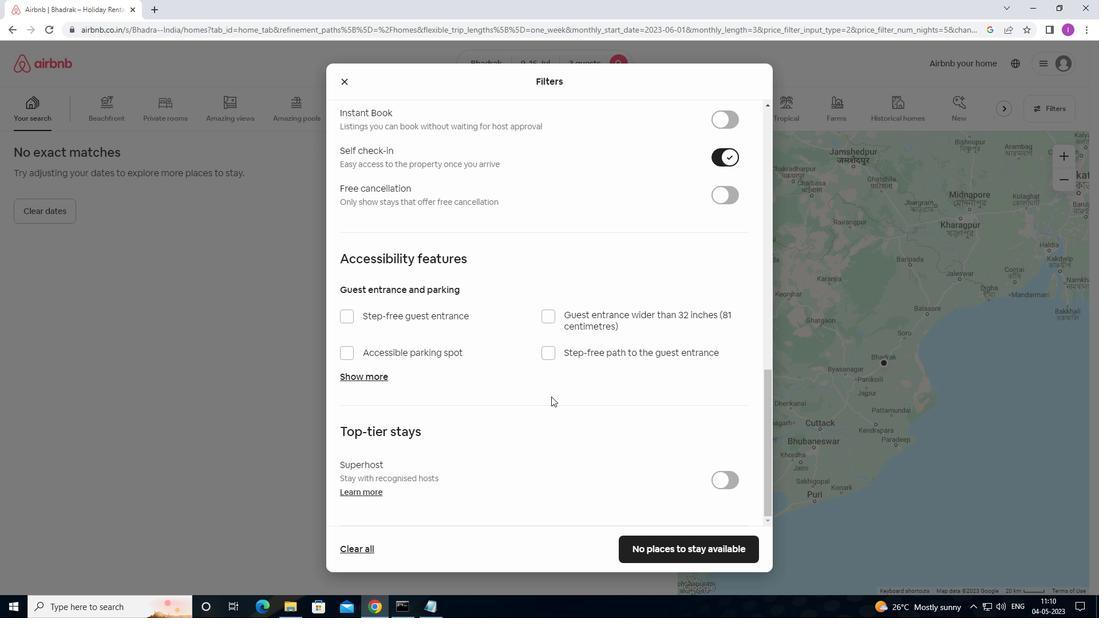 
Action: Mouse moved to (529, 435)
Screenshot: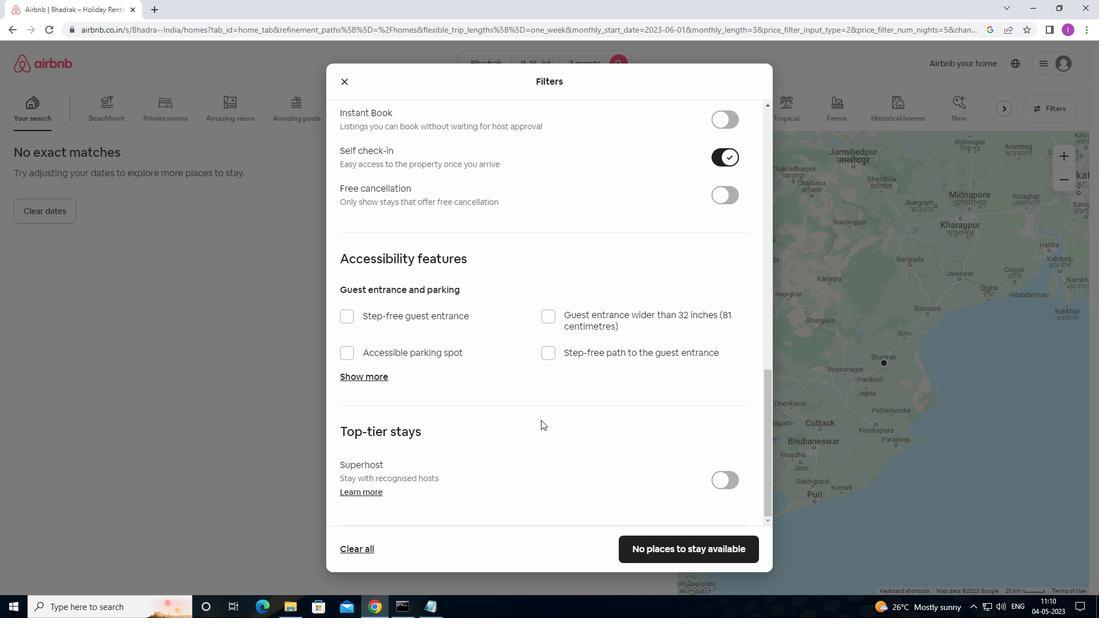 
Action: Mouse scrolled (529, 434) with delta (0, 0)
Screenshot: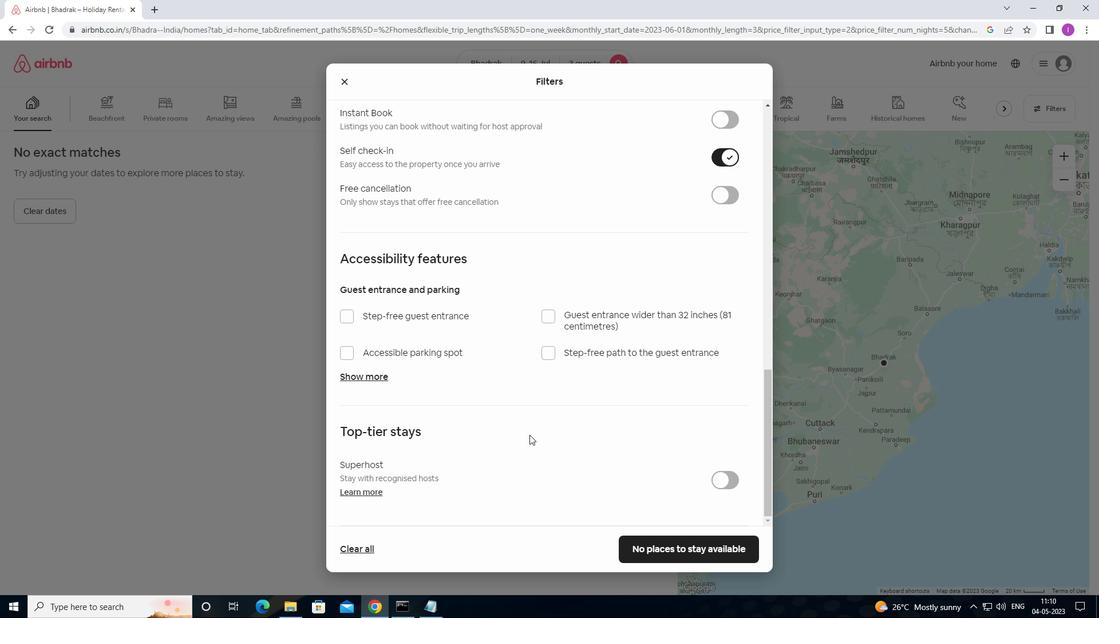 
Action: Mouse scrolled (529, 434) with delta (0, 0)
Screenshot: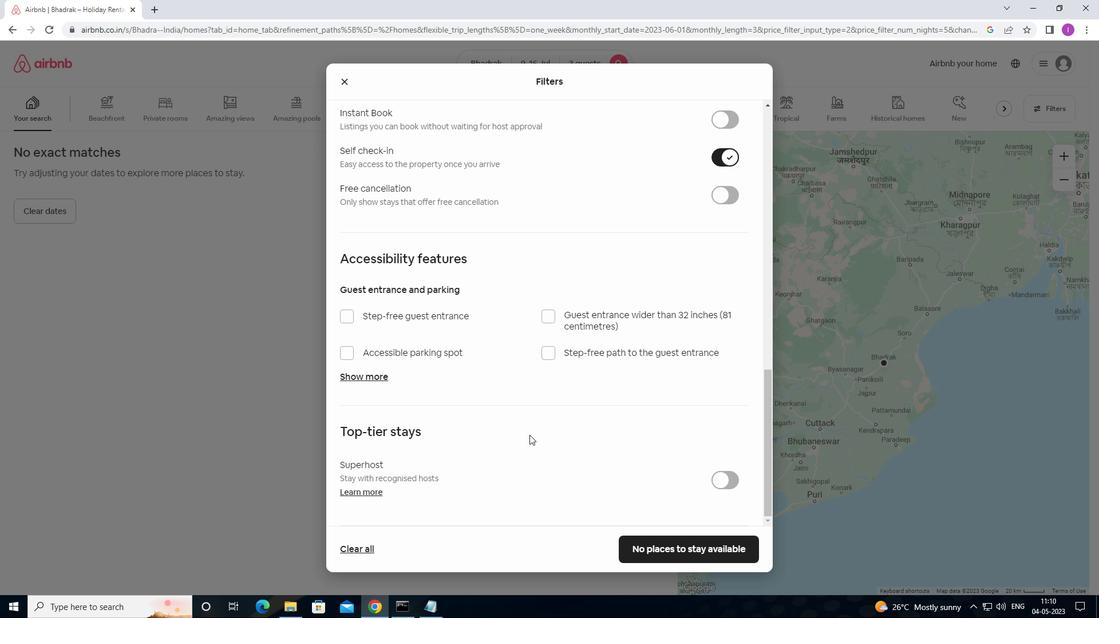 
Action: Mouse scrolled (529, 434) with delta (0, 0)
Screenshot: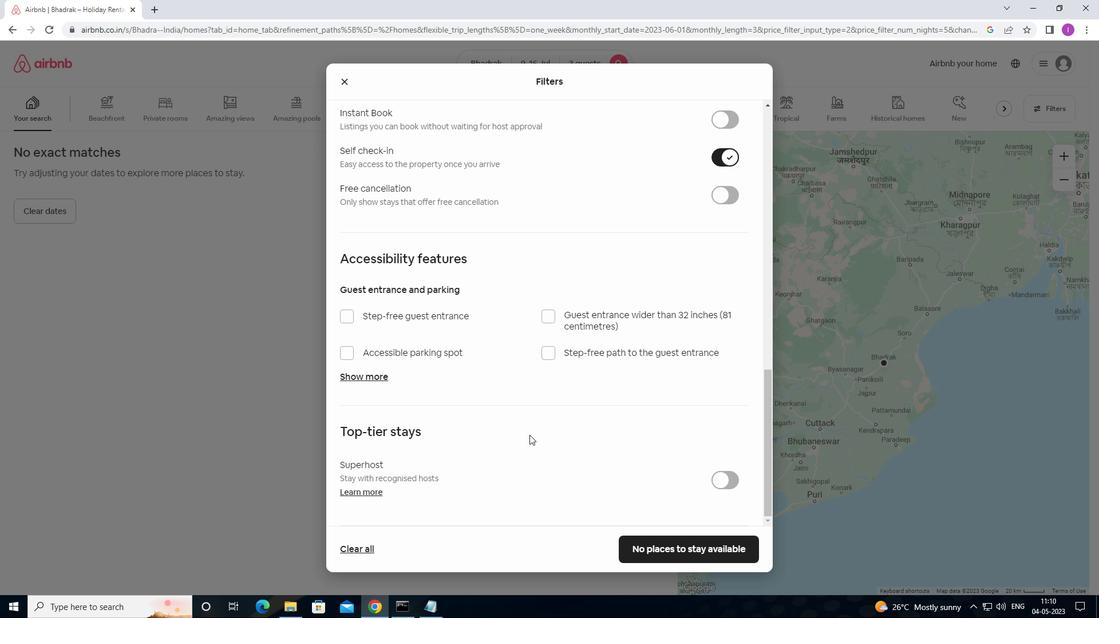 
Action: Mouse scrolled (529, 434) with delta (0, 0)
Screenshot: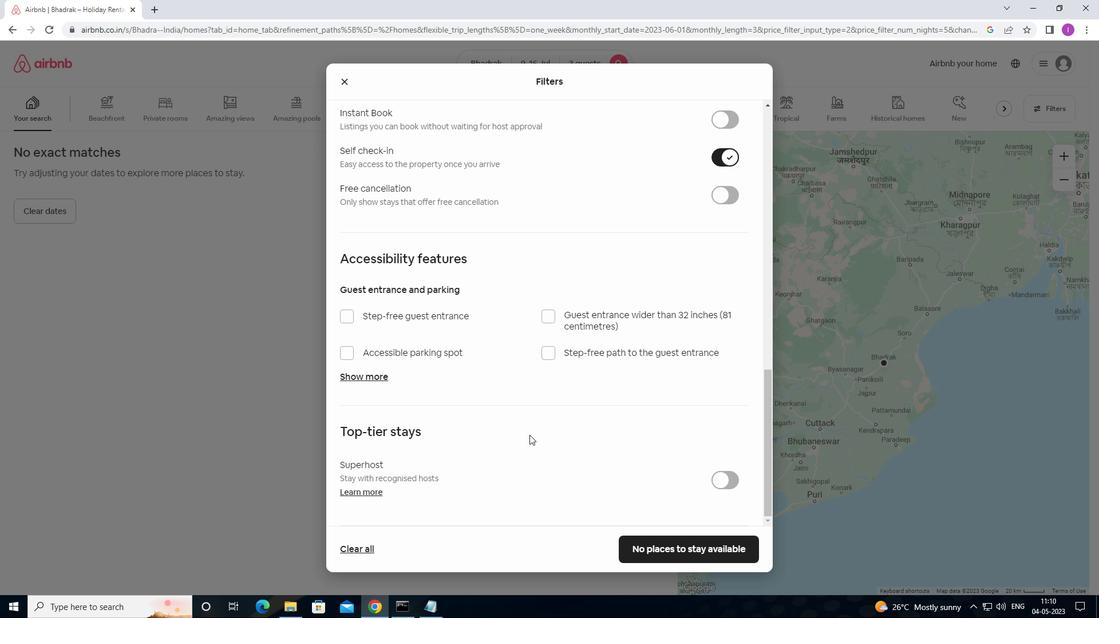 
Action: Mouse moved to (660, 550)
Screenshot: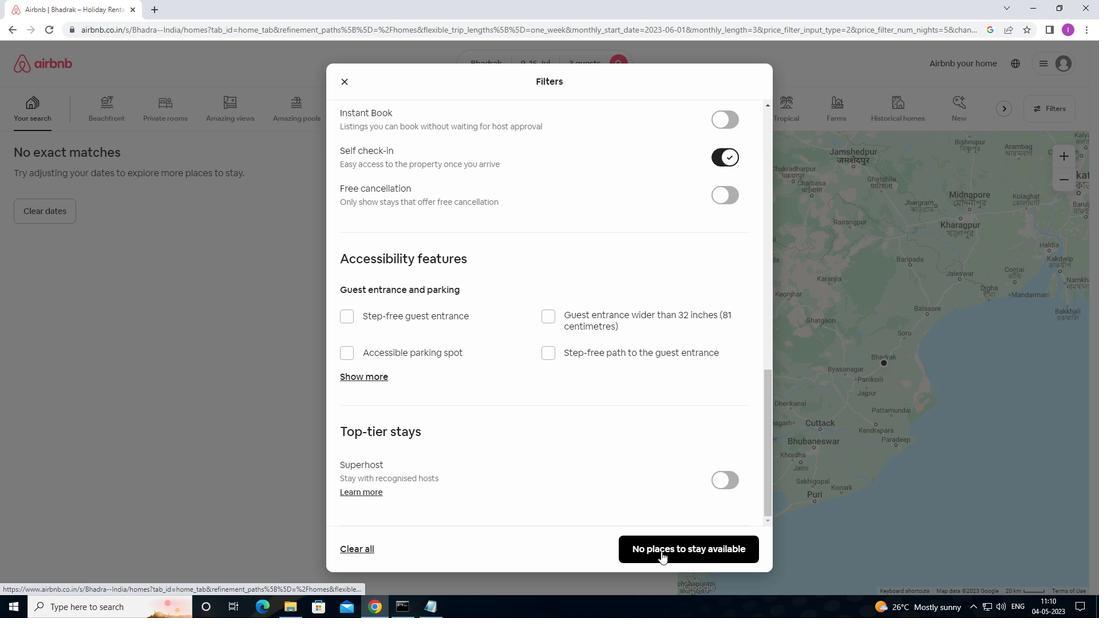 
Action: Mouse pressed left at (660, 550)
Screenshot: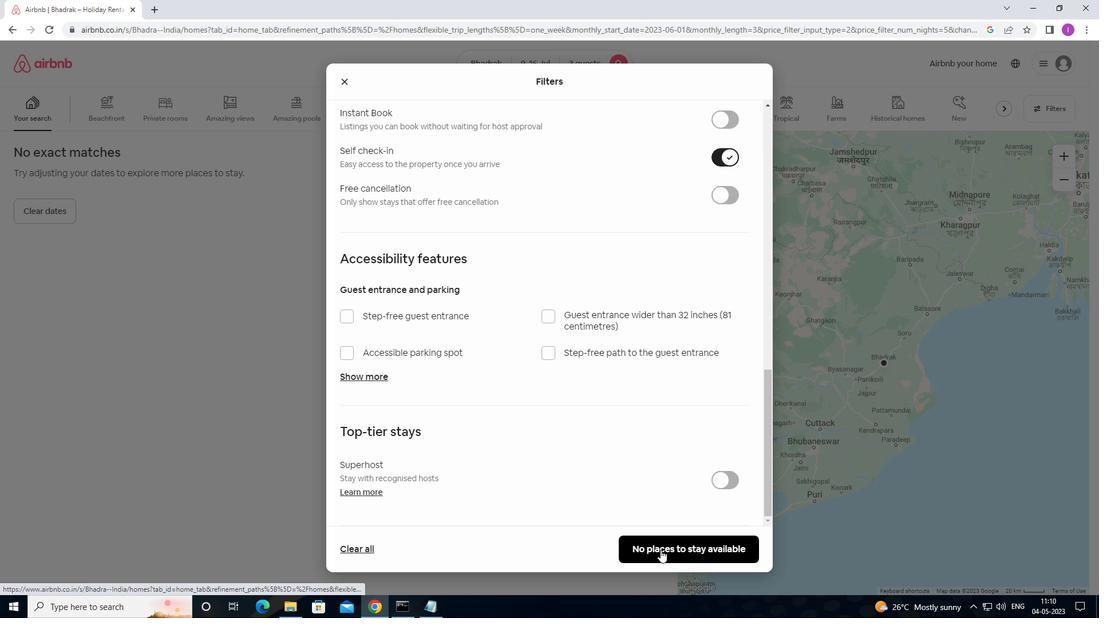 
Action: Mouse moved to (662, 549)
Screenshot: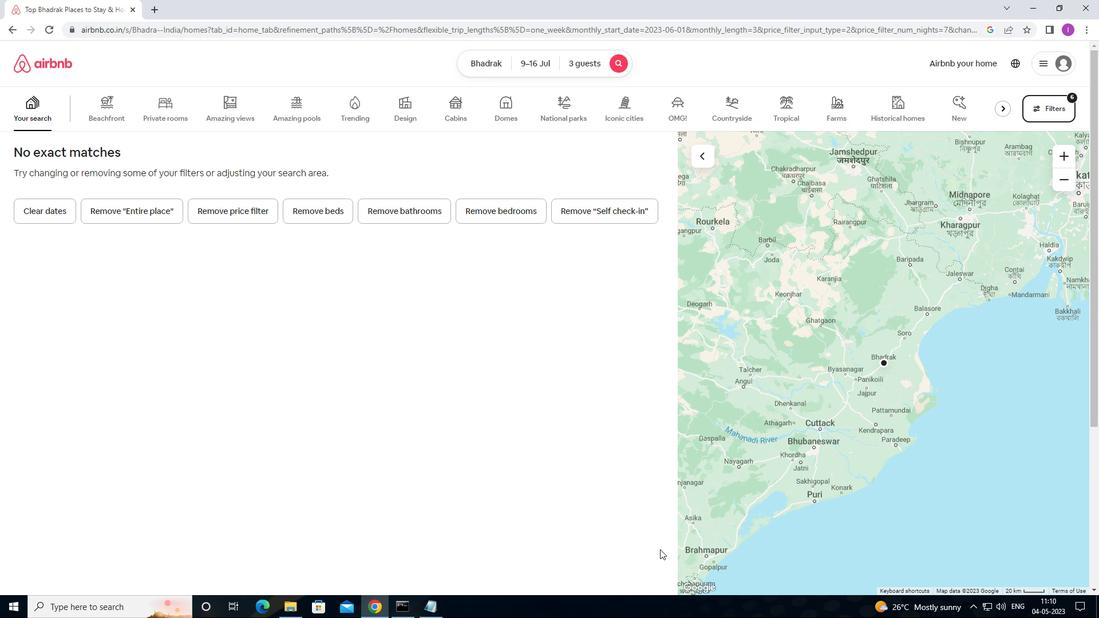 
